 Task: Create a due date automation trigger when advanced on, on the monday of the week before a card is due add dates without a complete due date at 11:00 AM.
Action: Mouse moved to (1155, 355)
Screenshot: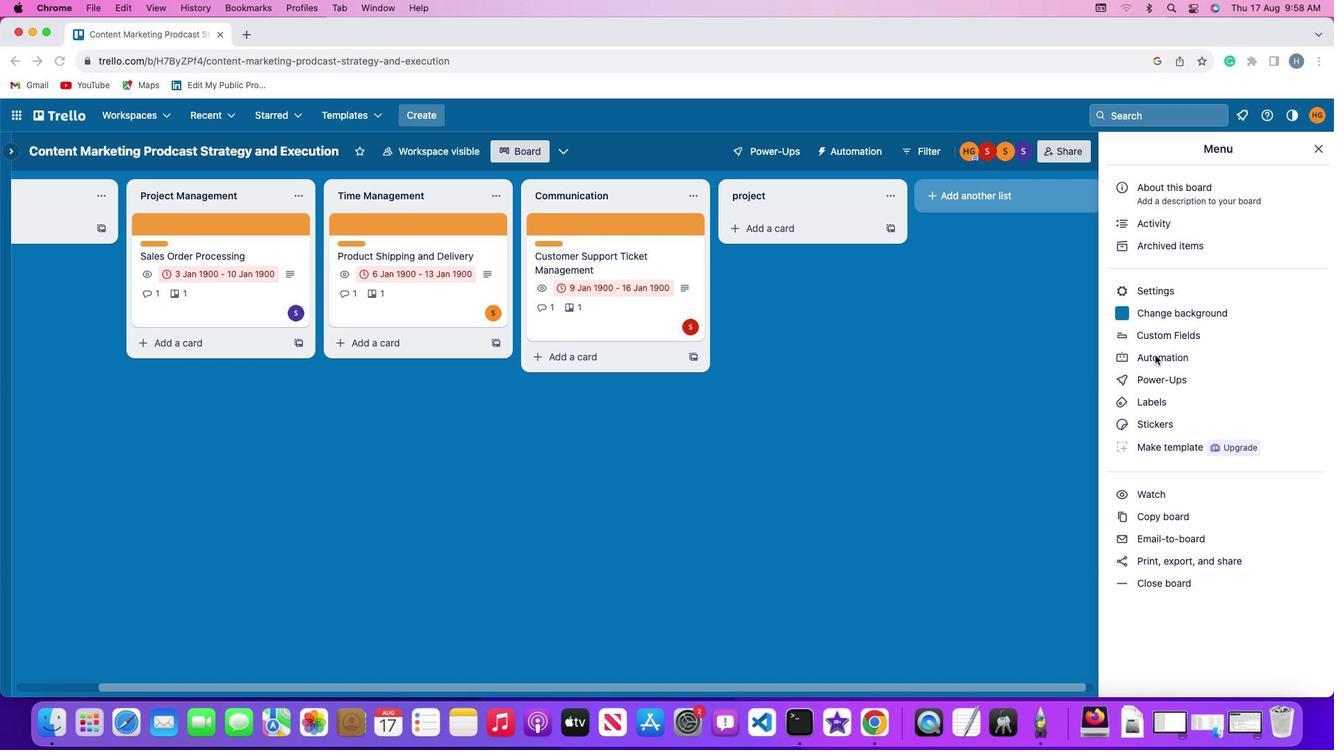
Action: Mouse pressed left at (1155, 355)
Screenshot: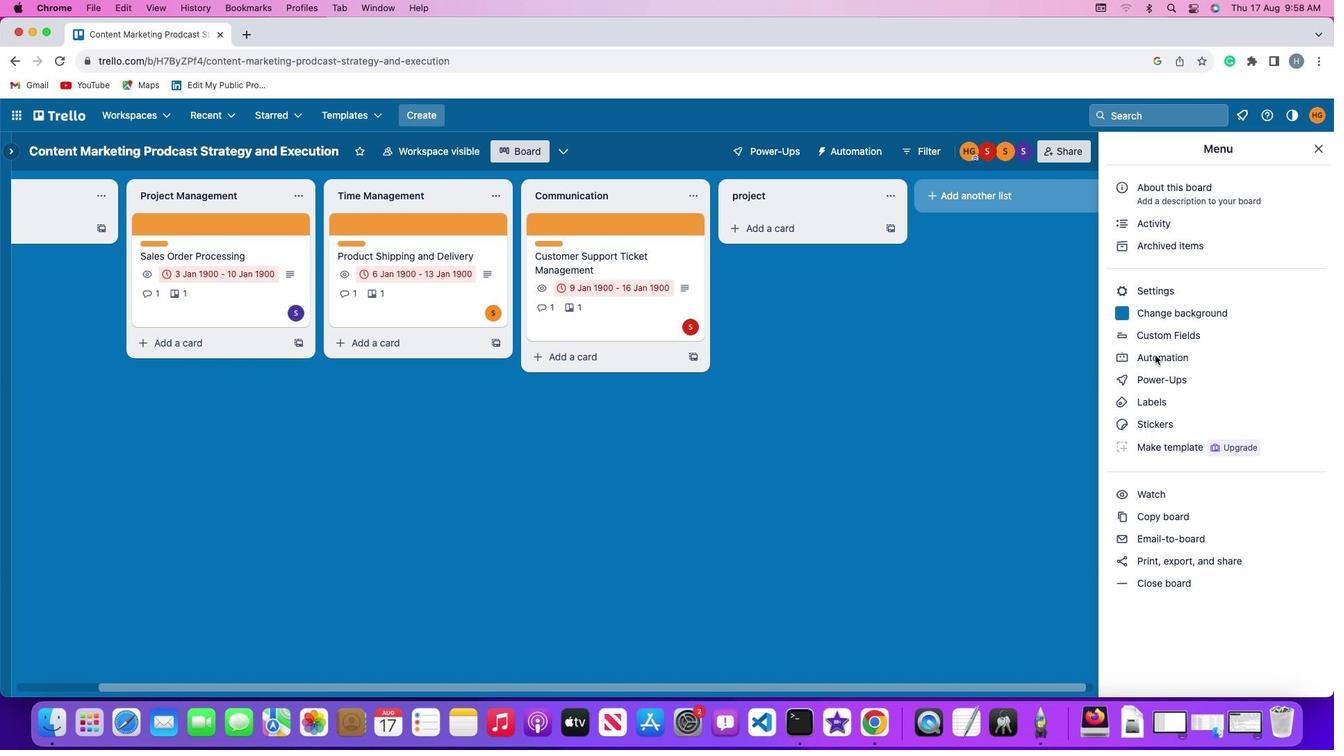 
Action: Mouse pressed left at (1155, 355)
Screenshot: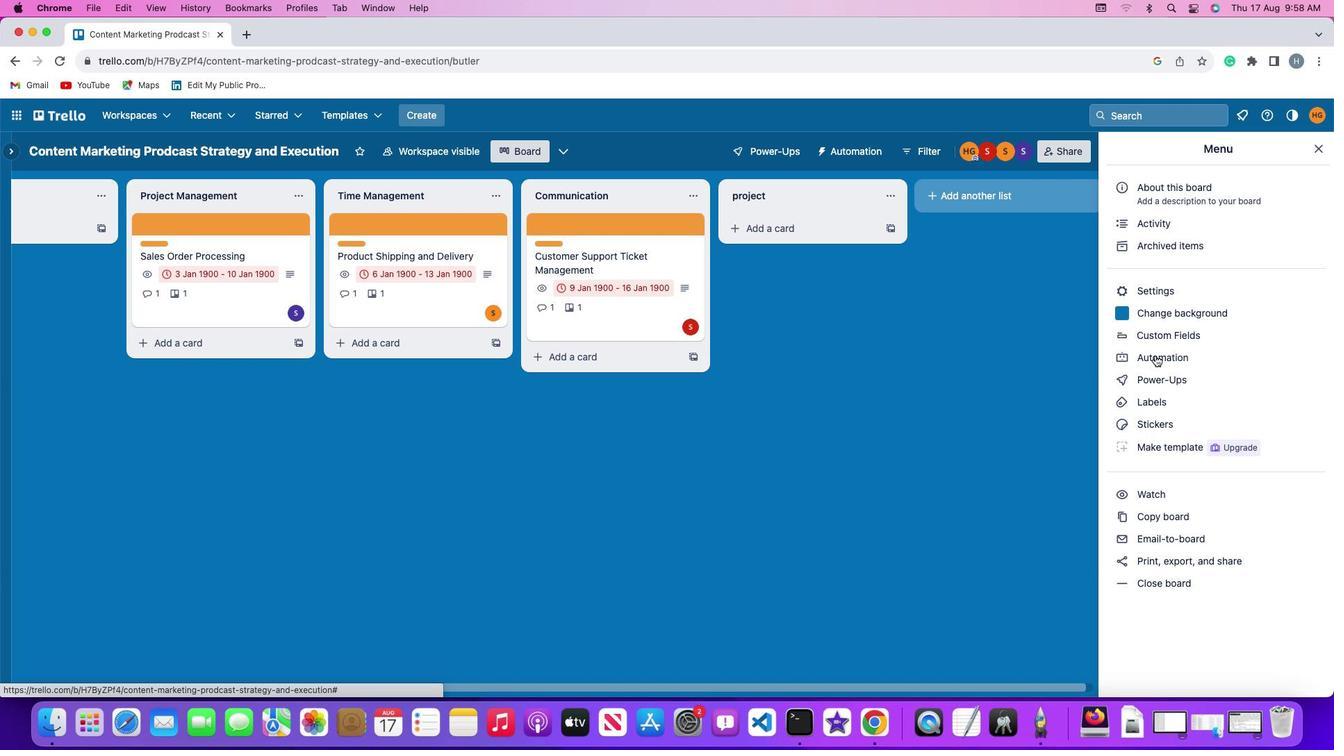 
Action: Mouse moved to (66, 323)
Screenshot: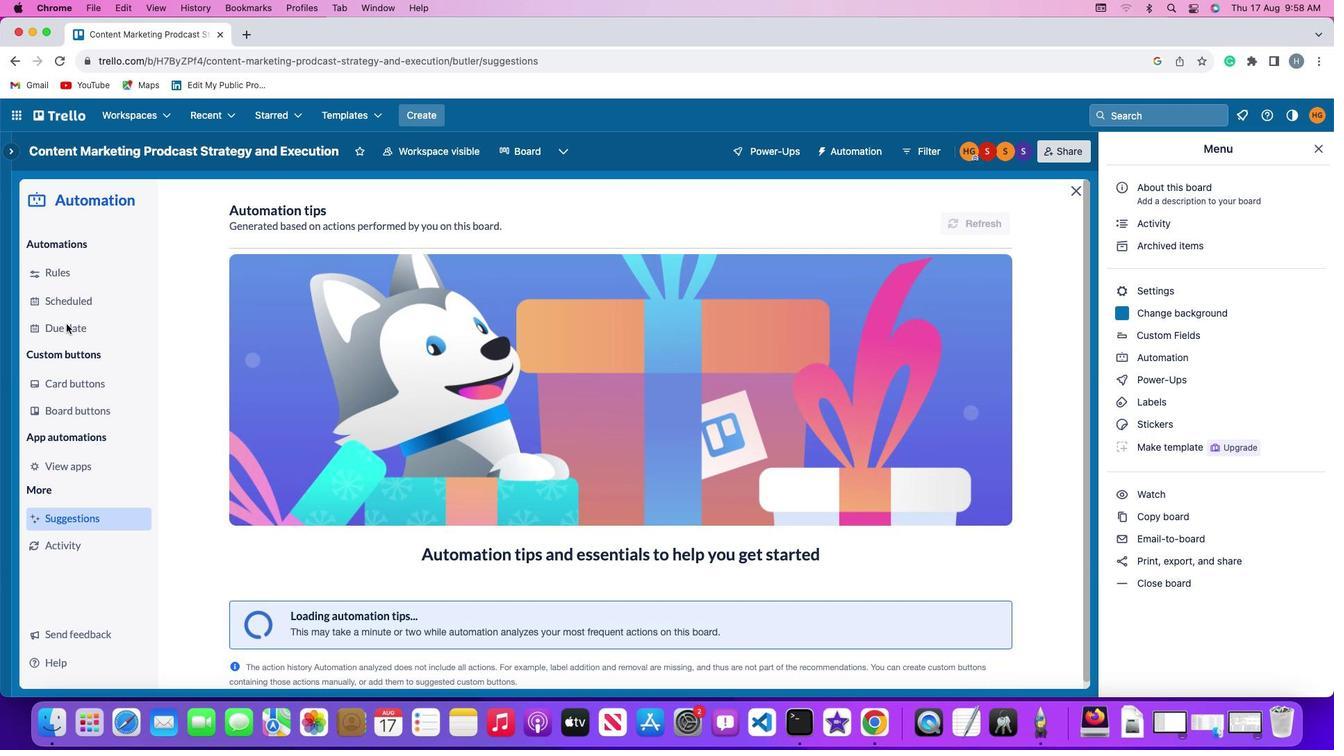 
Action: Mouse pressed left at (66, 323)
Screenshot: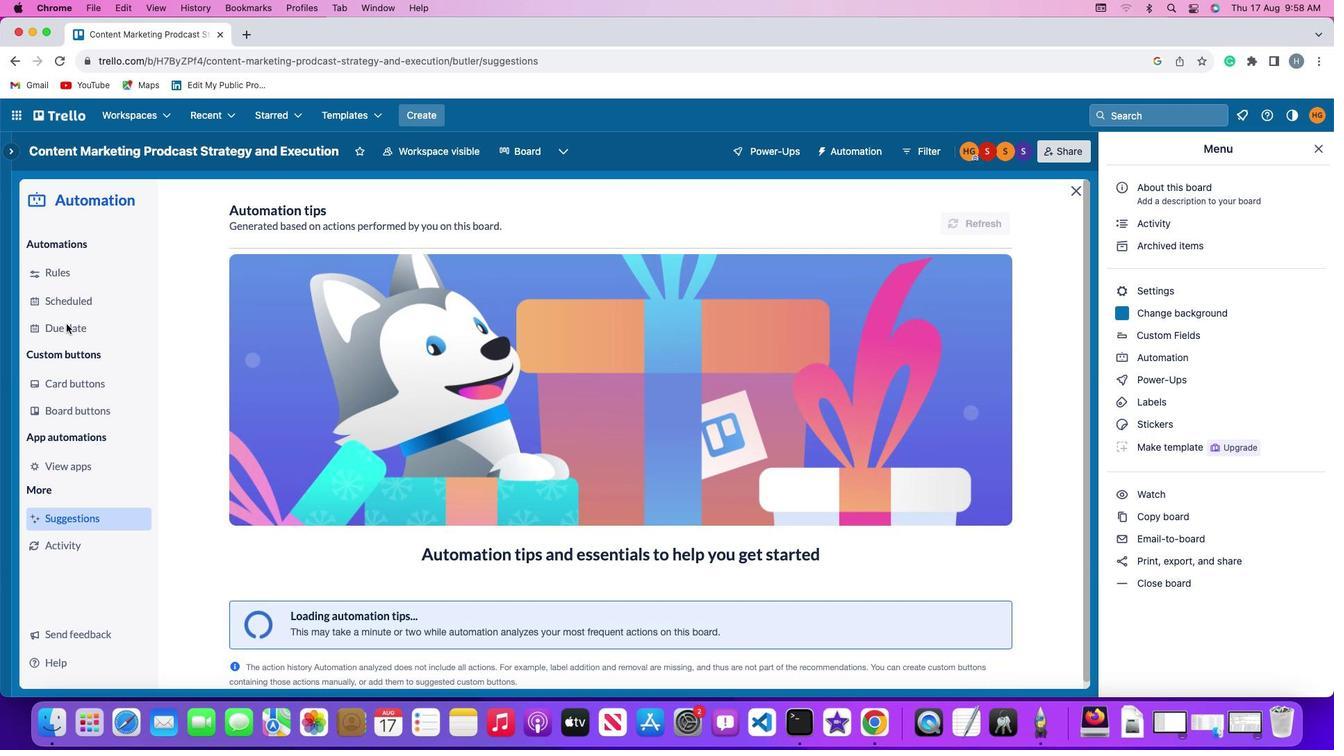 
Action: Mouse moved to (943, 215)
Screenshot: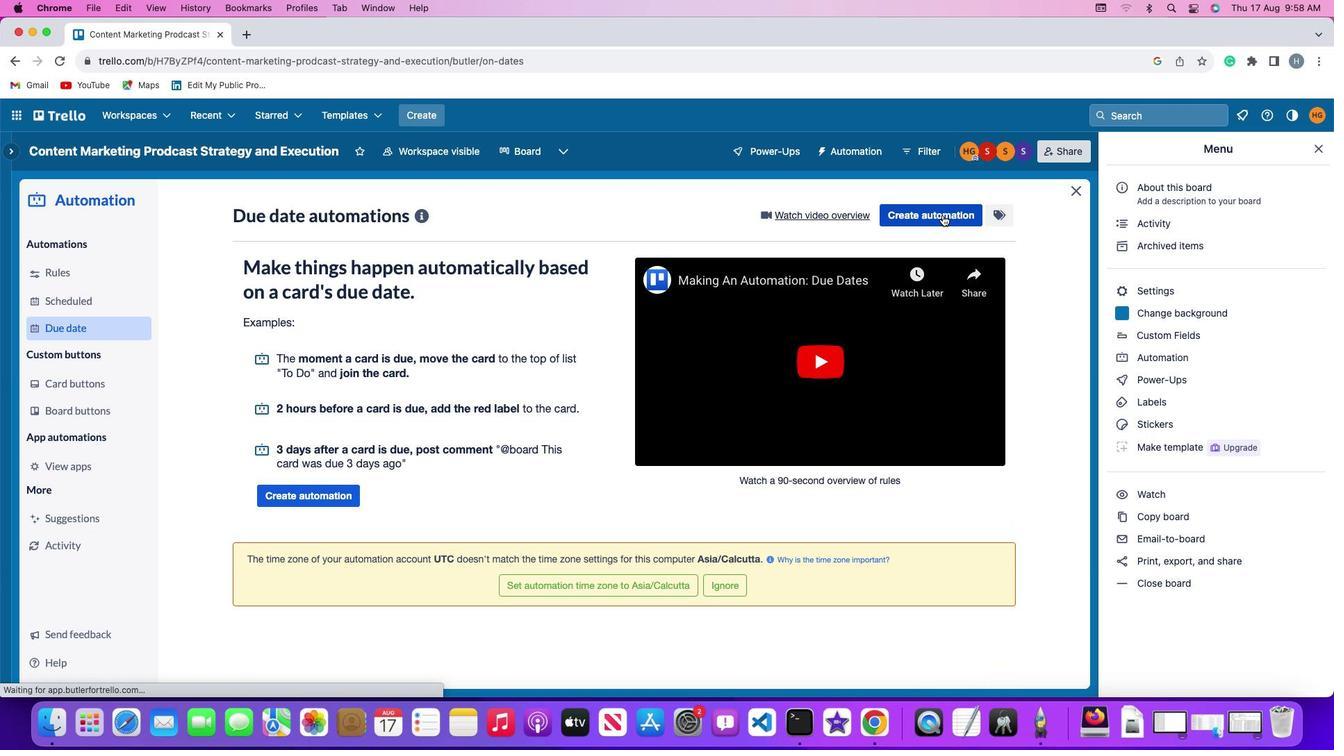 
Action: Mouse pressed left at (943, 215)
Screenshot: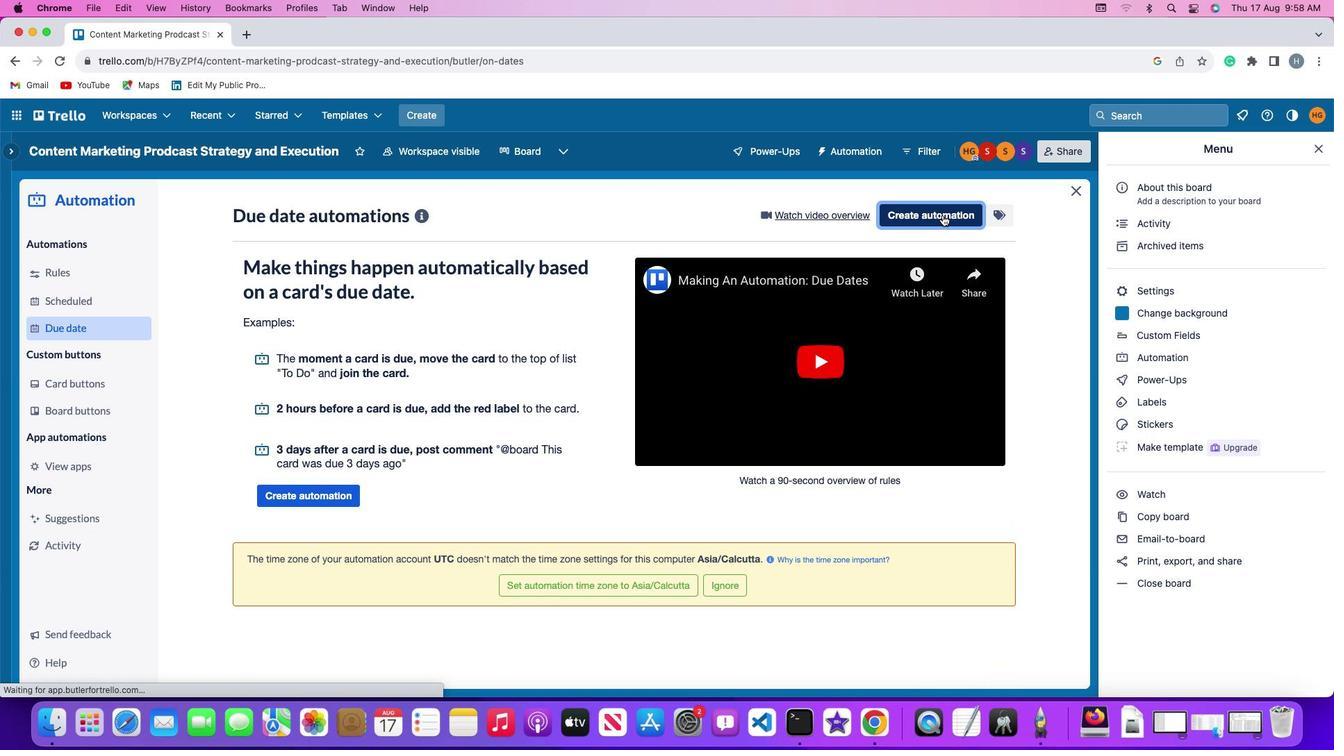 
Action: Mouse moved to (263, 348)
Screenshot: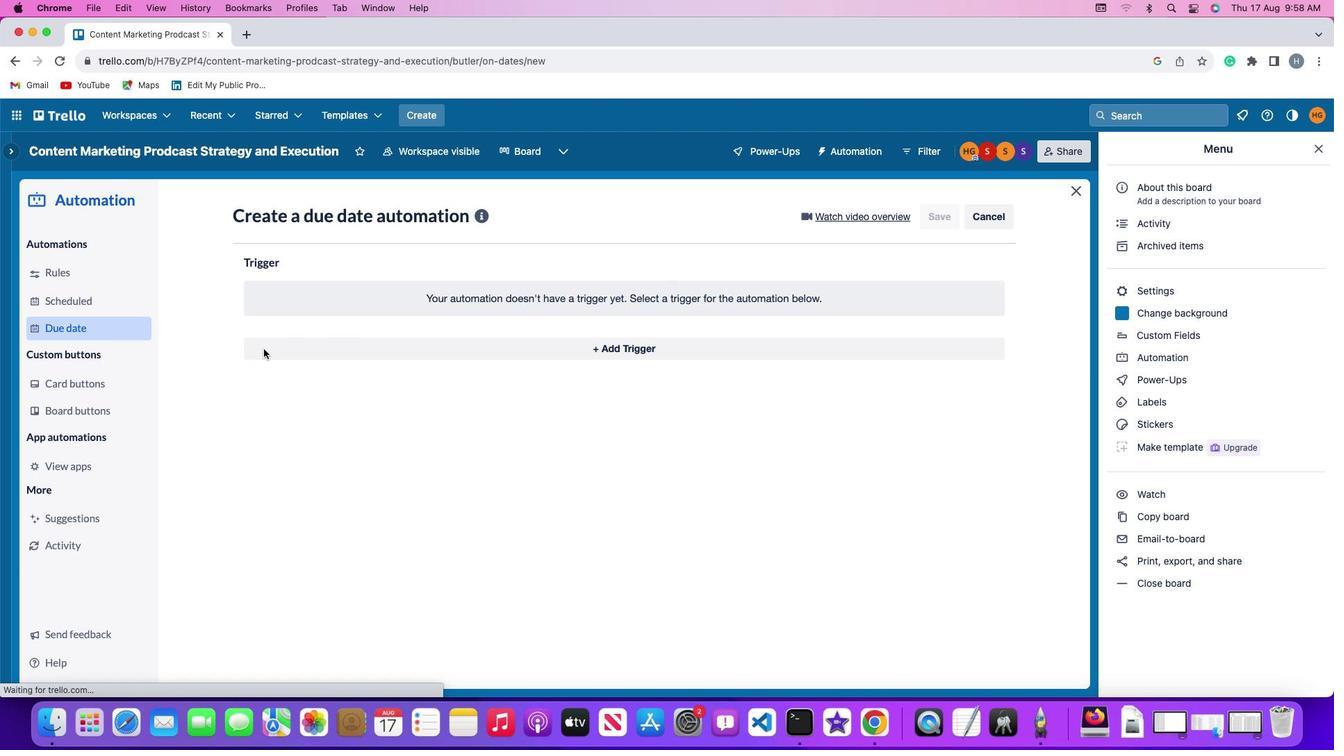 
Action: Mouse pressed left at (263, 348)
Screenshot: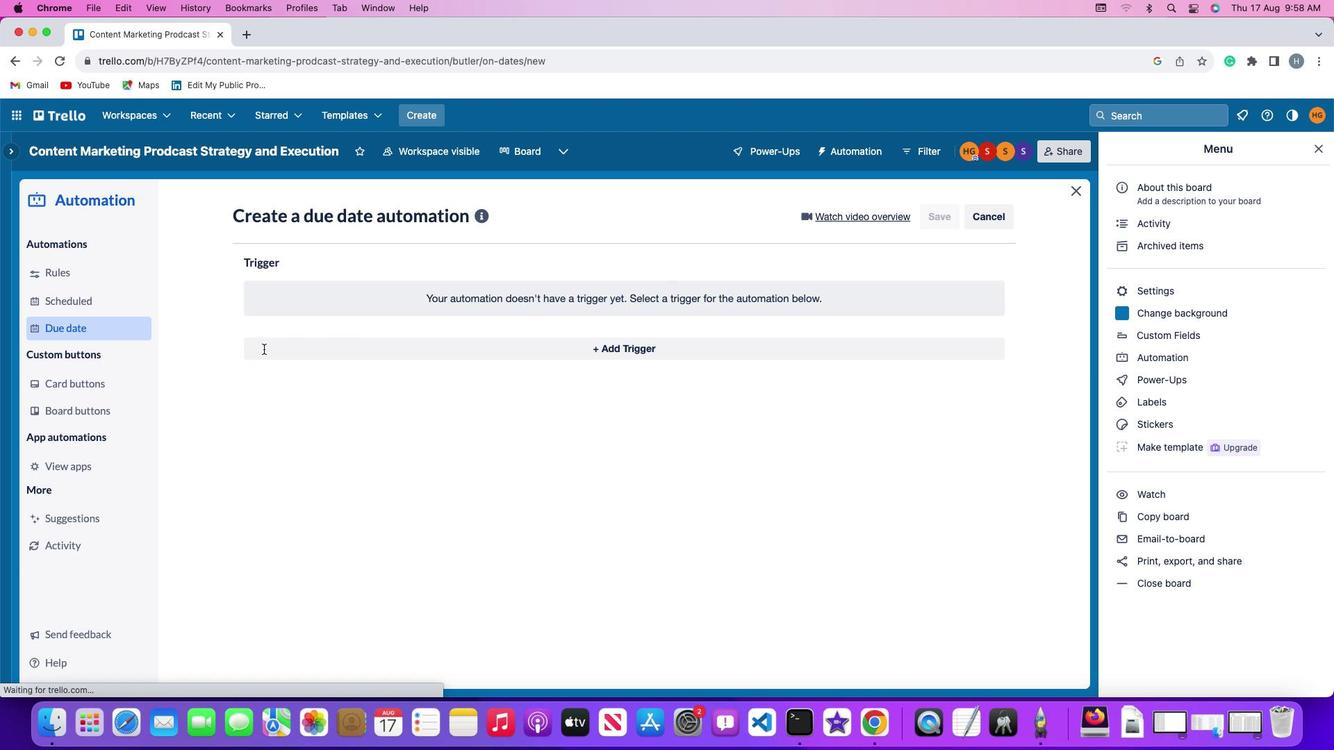 
Action: Mouse moved to (311, 612)
Screenshot: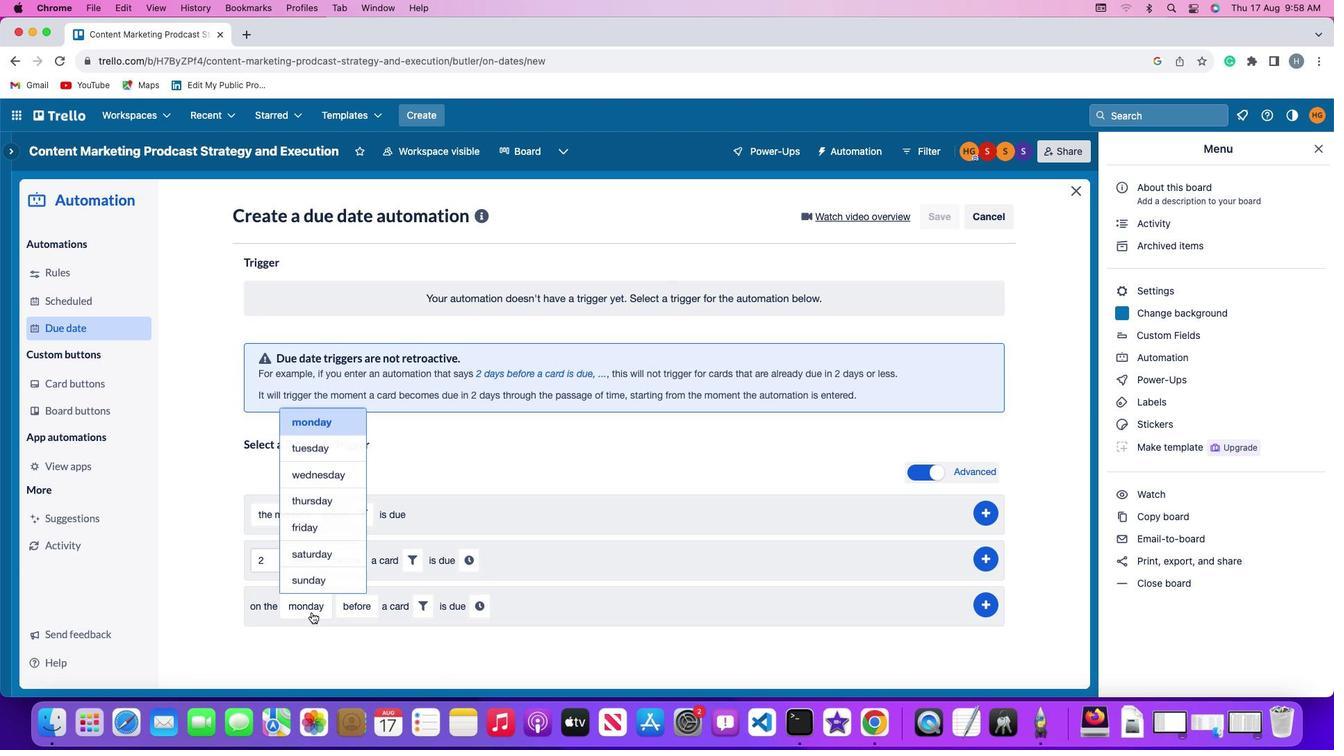 
Action: Mouse pressed left at (311, 612)
Screenshot: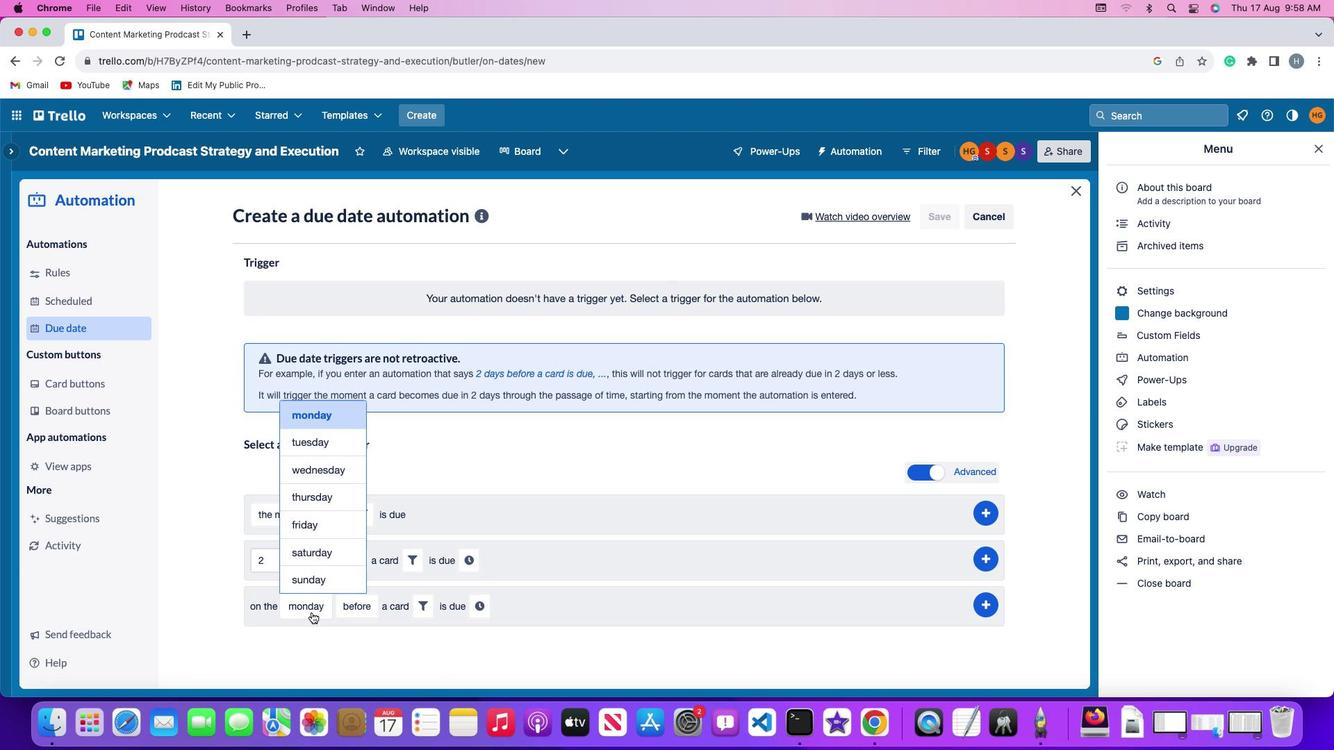 
Action: Mouse moved to (307, 417)
Screenshot: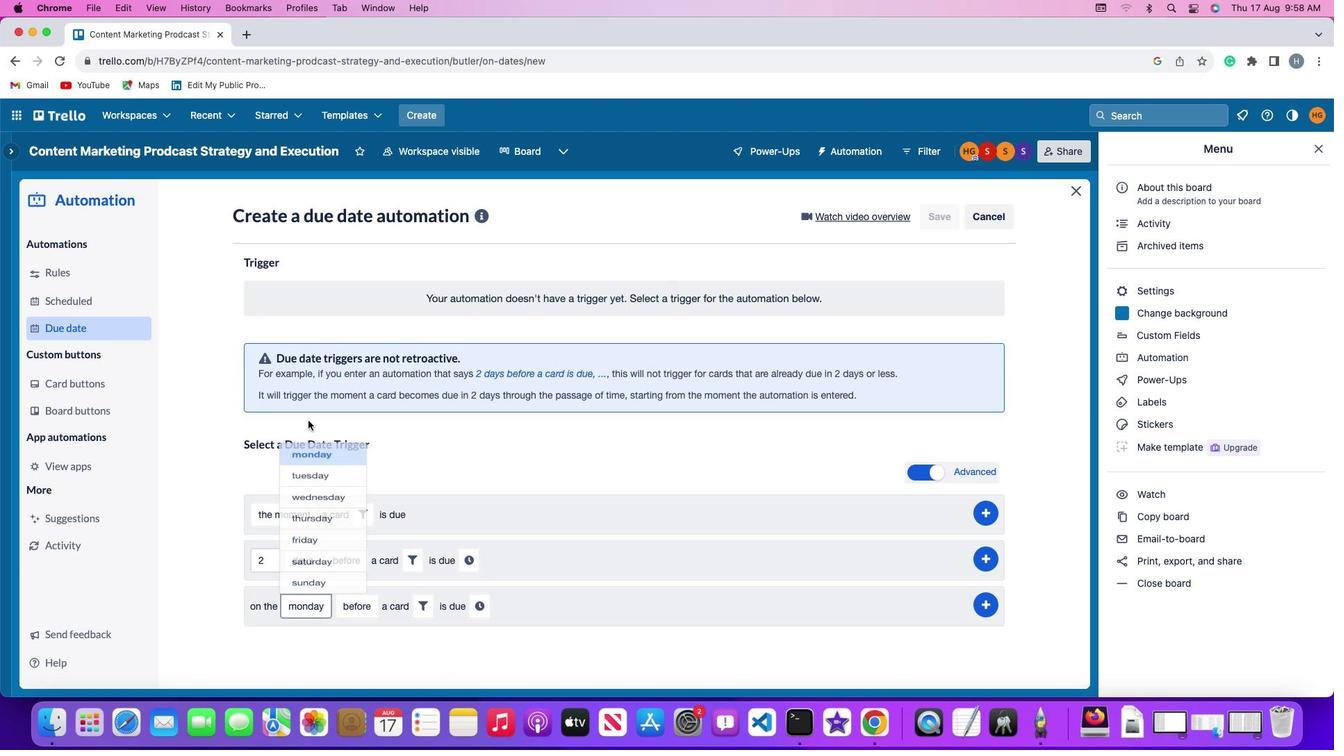 
Action: Mouse pressed left at (307, 417)
Screenshot: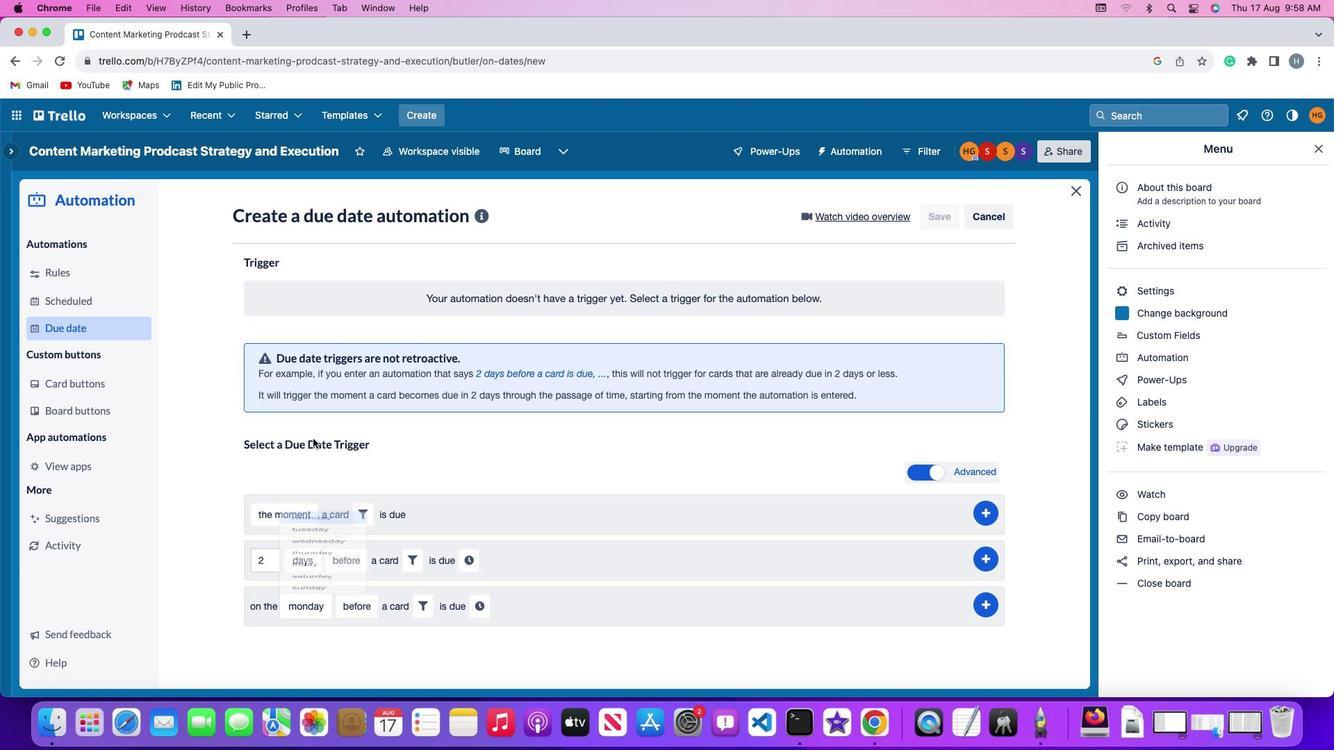 
Action: Mouse moved to (358, 608)
Screenshot: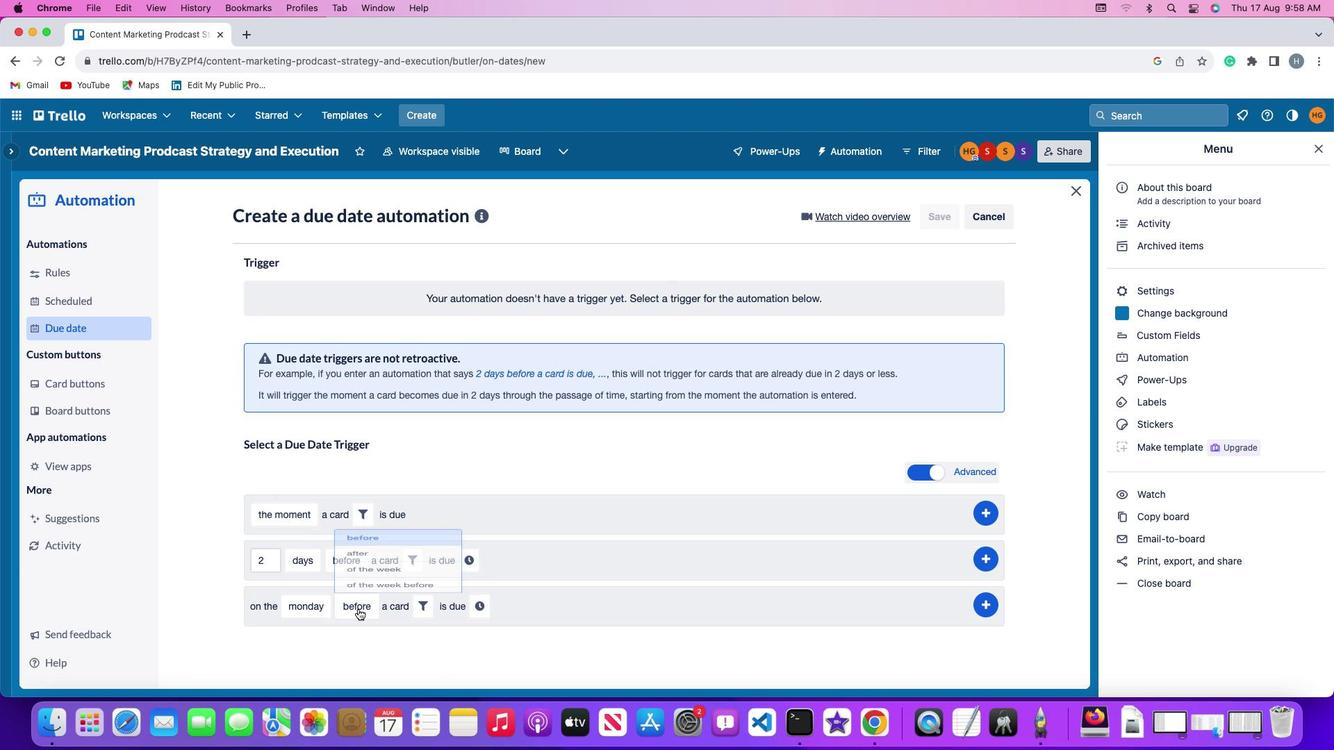 
Action: Mouse pressed left at (358, 608)
Screenshot: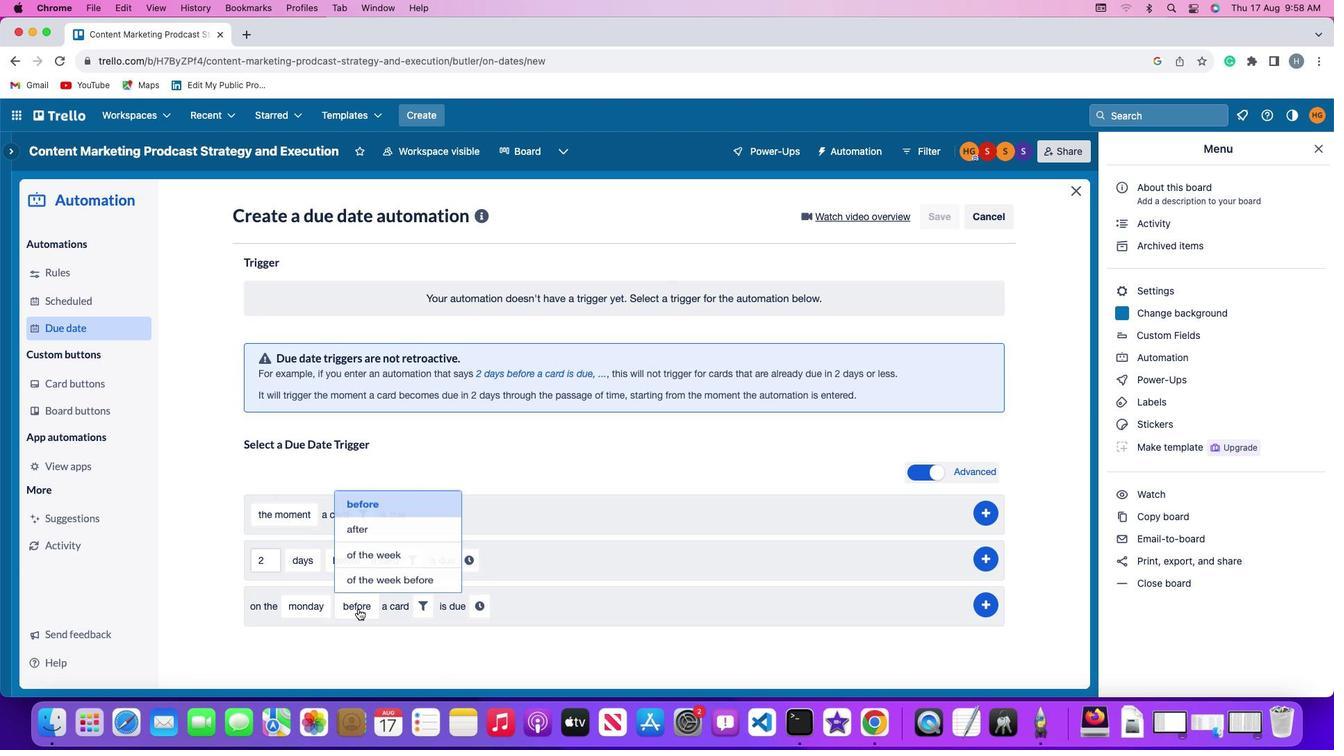 
Action: Mouse moved to (357, 571)
Screenshot: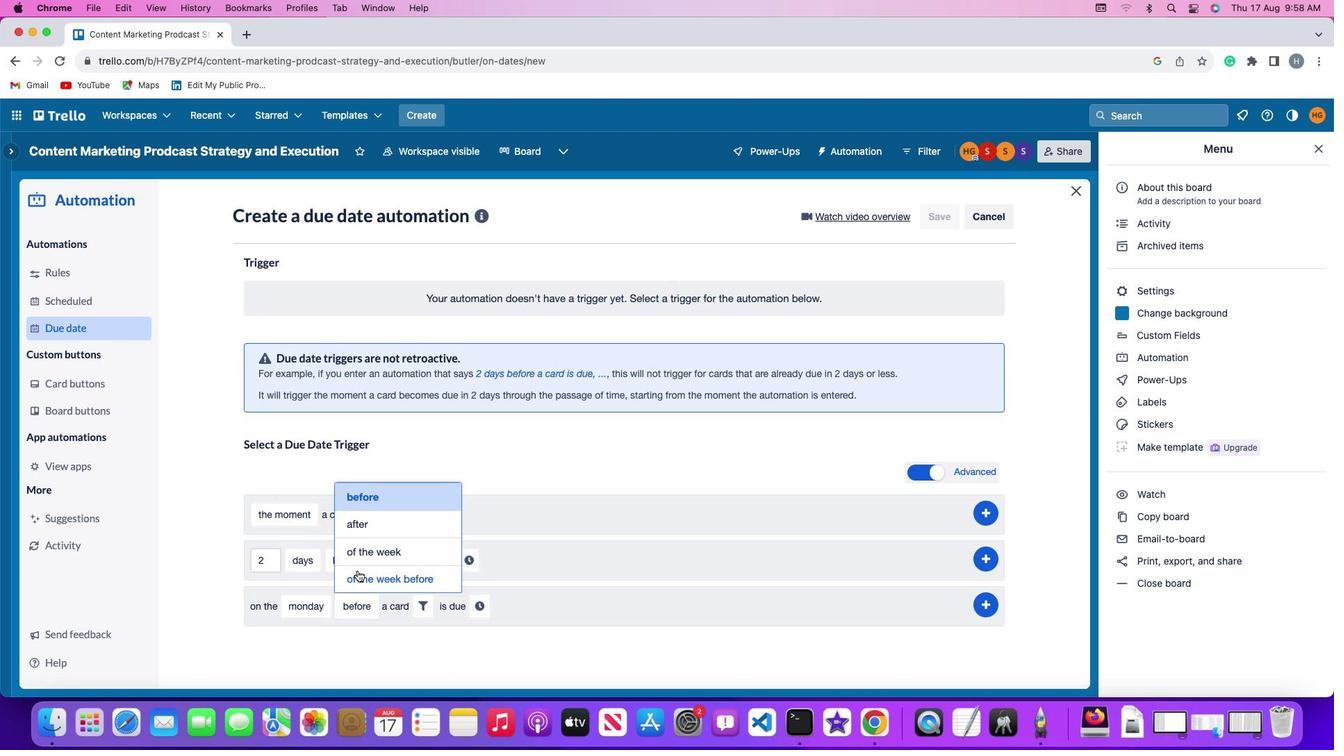 
Action: Mouse pressed left at (357, 571)
Screenshot: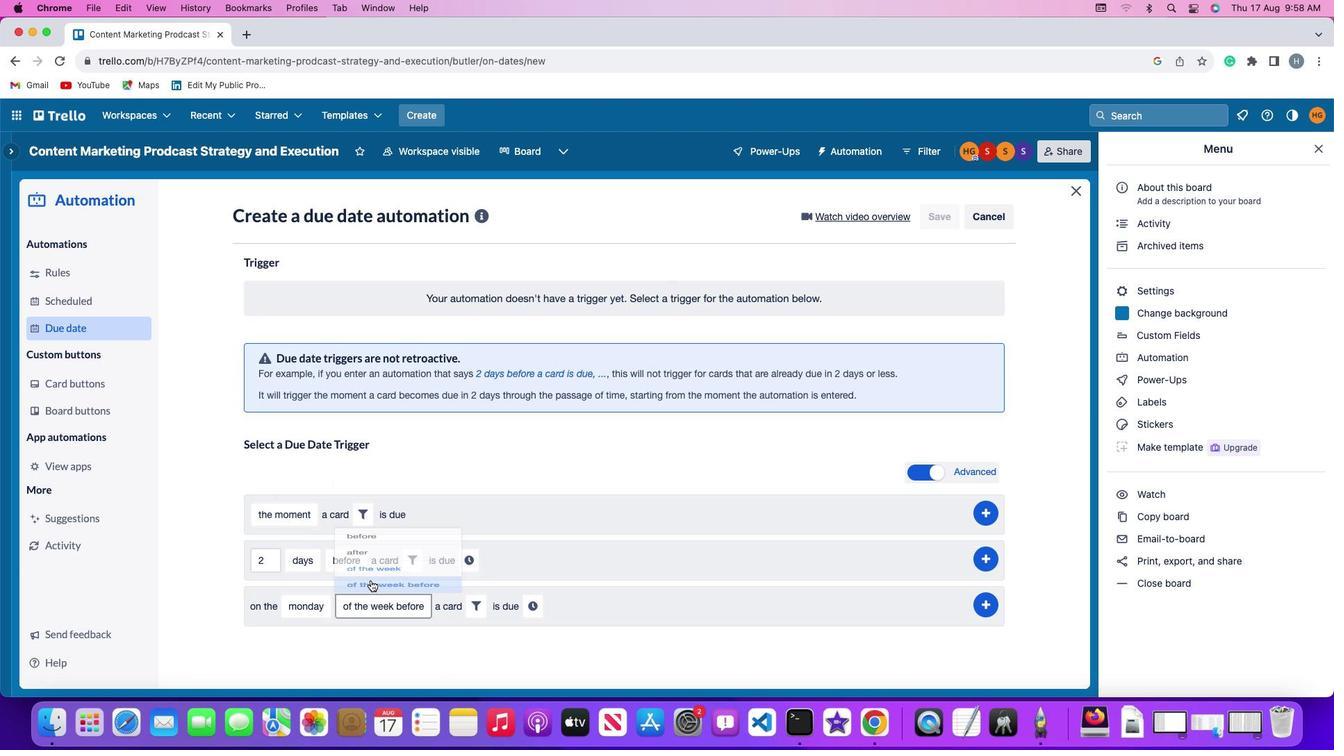 
Action: Mouse moved to (482, 603)
Screenshot: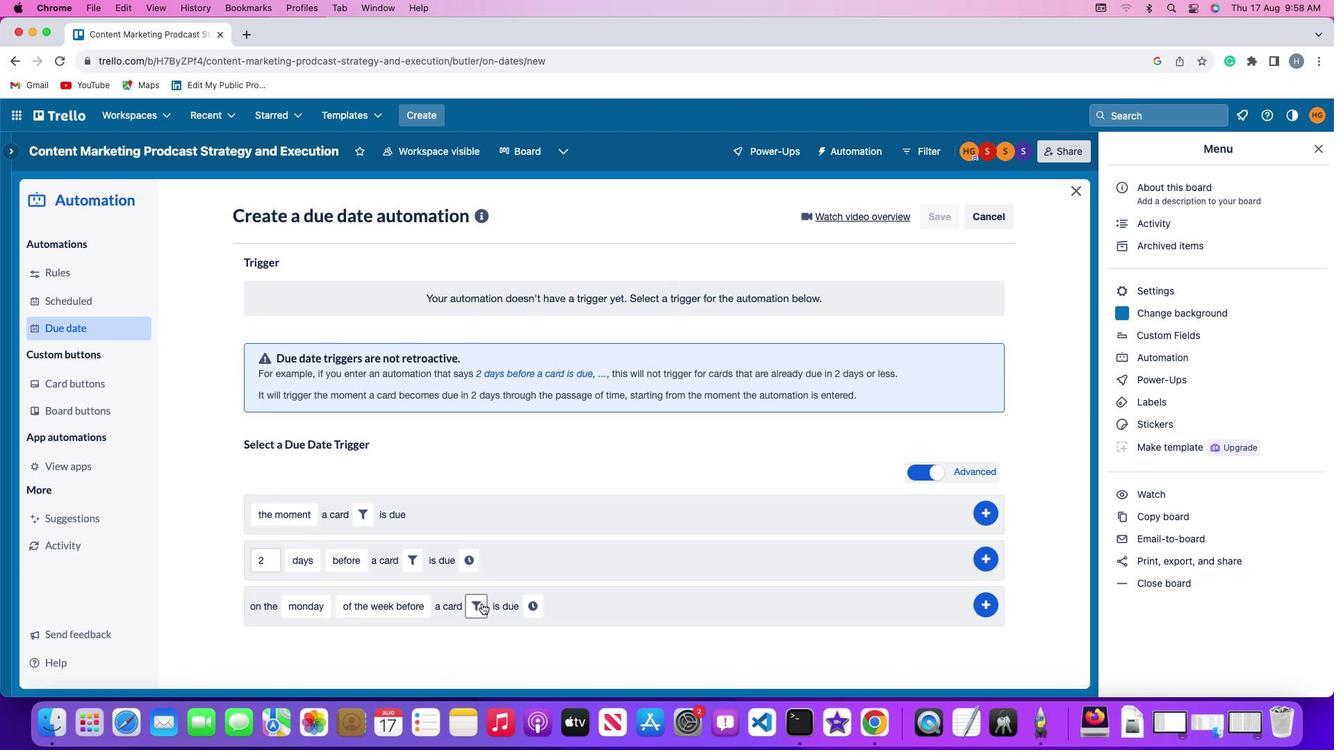 
Action: Mouse pressed left at (482, 603)
Screenshot: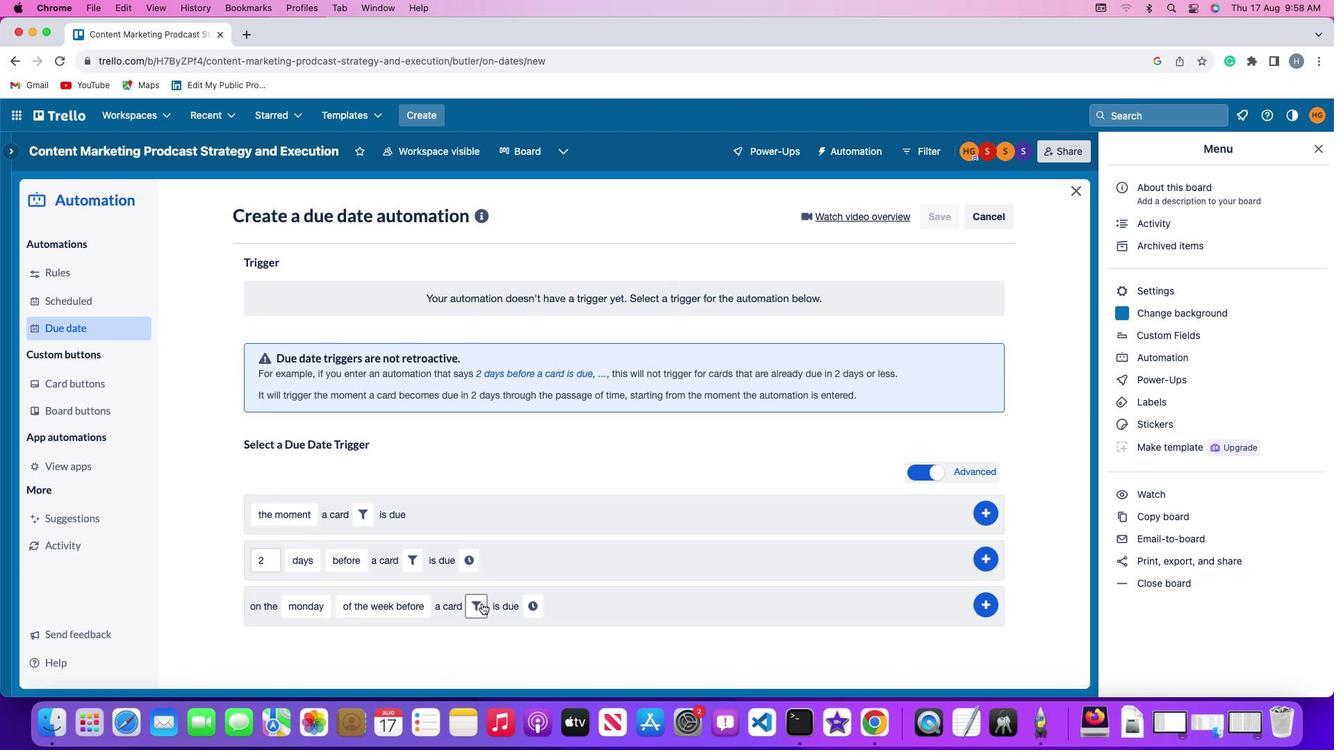 
Action: Mouse moved to (542, 649)
Screenshot: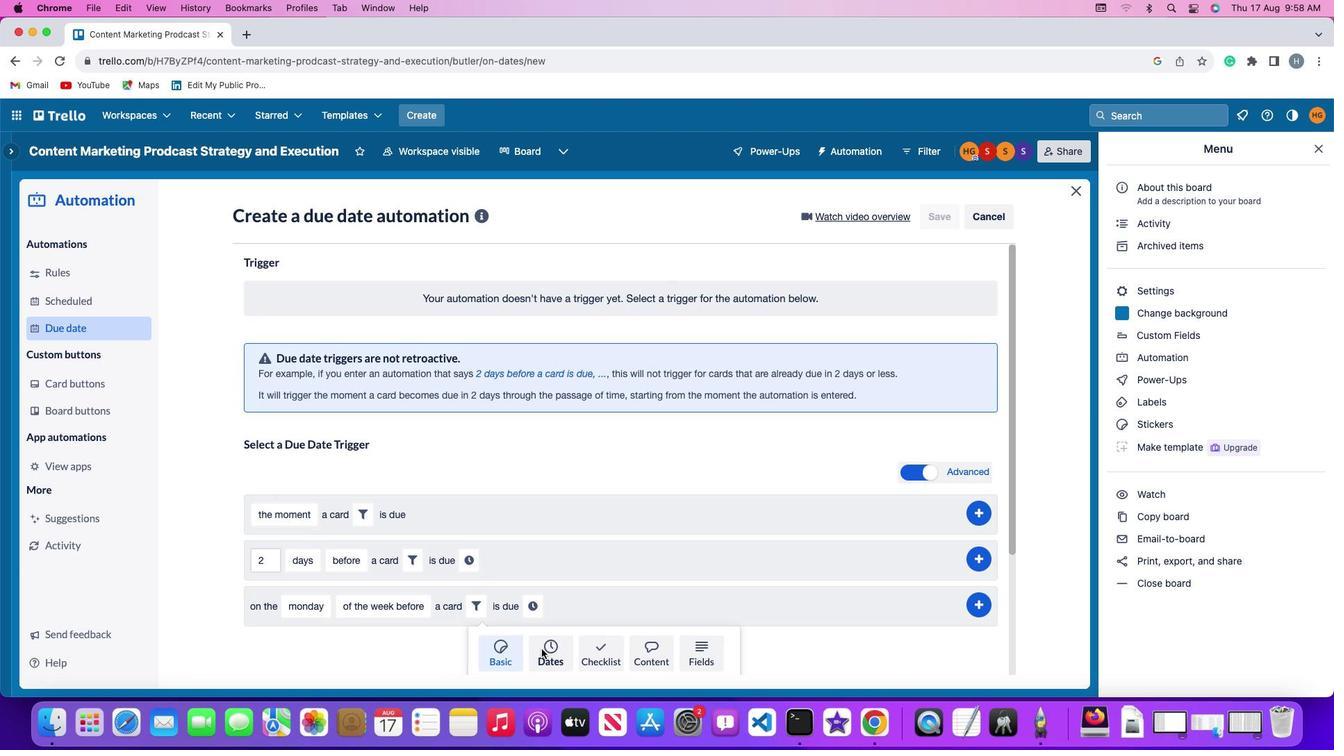 
Action: Mouse pressed left at (542, 649)
Screenshot: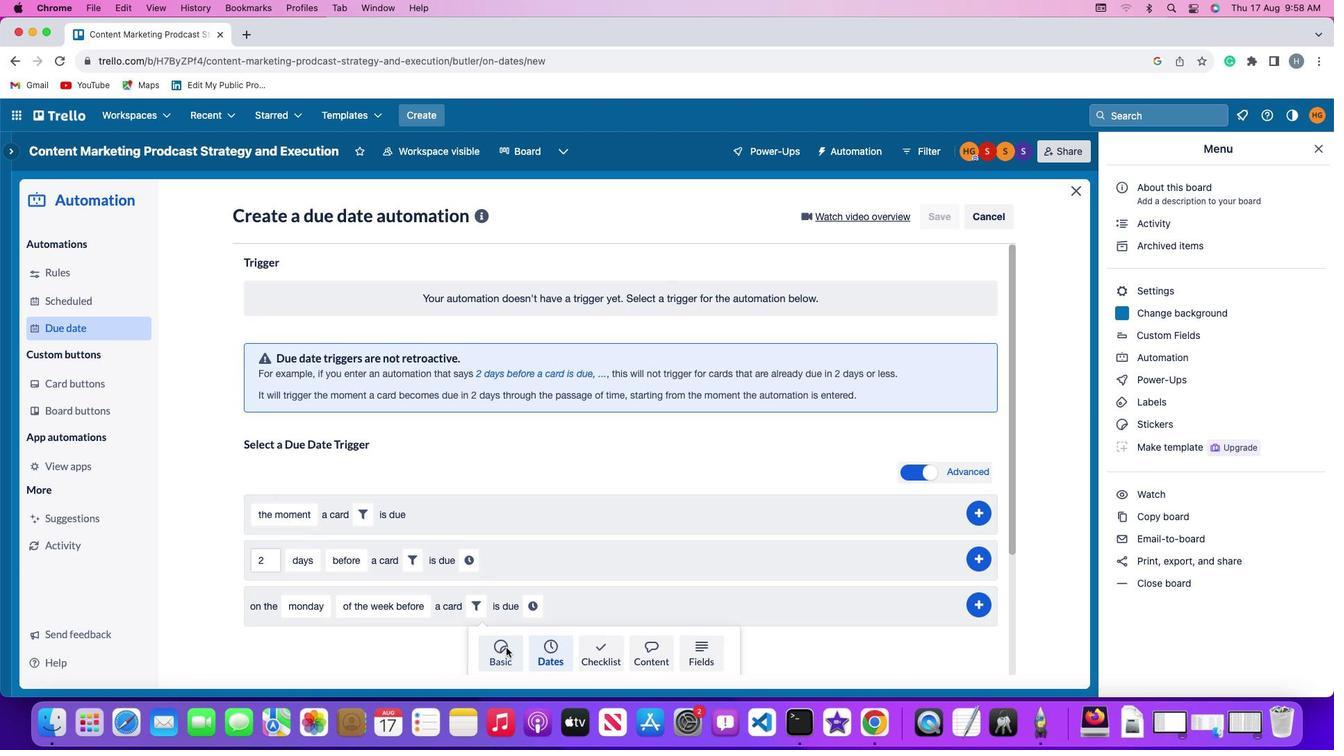 
Action: Mouse moved to (426, 640)
Screenshot: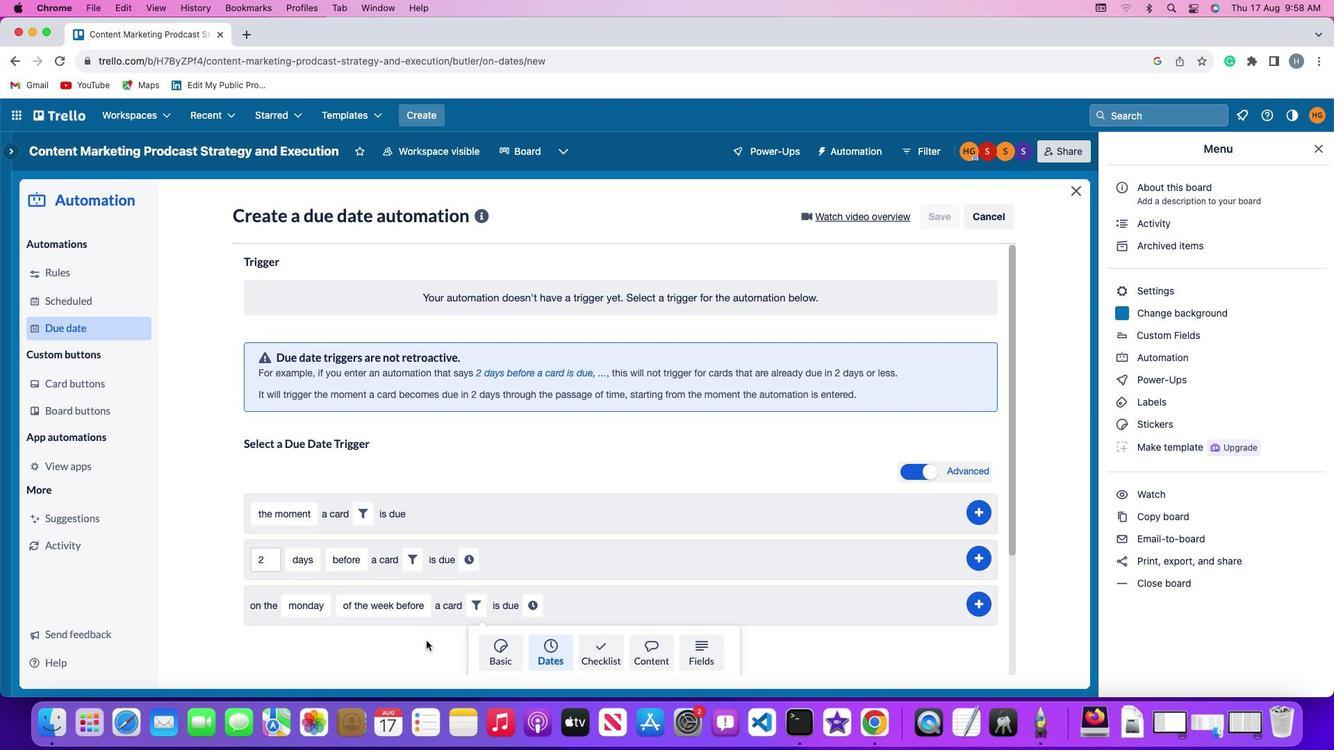 
Action: Mouse scrolled (426, 640) with delta (0, 0)
Screenshot: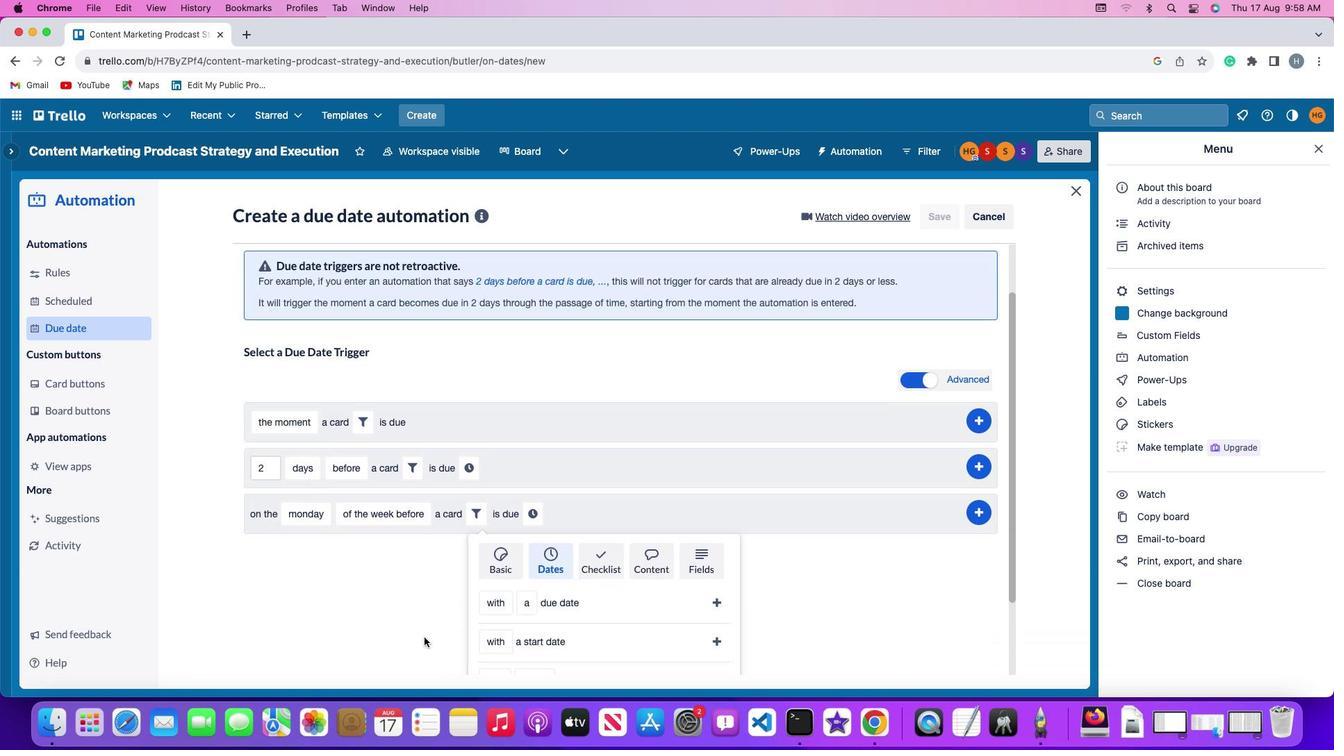
Action: Mouse scrolled (426, 640) with delta (0, 0)
Screenshot: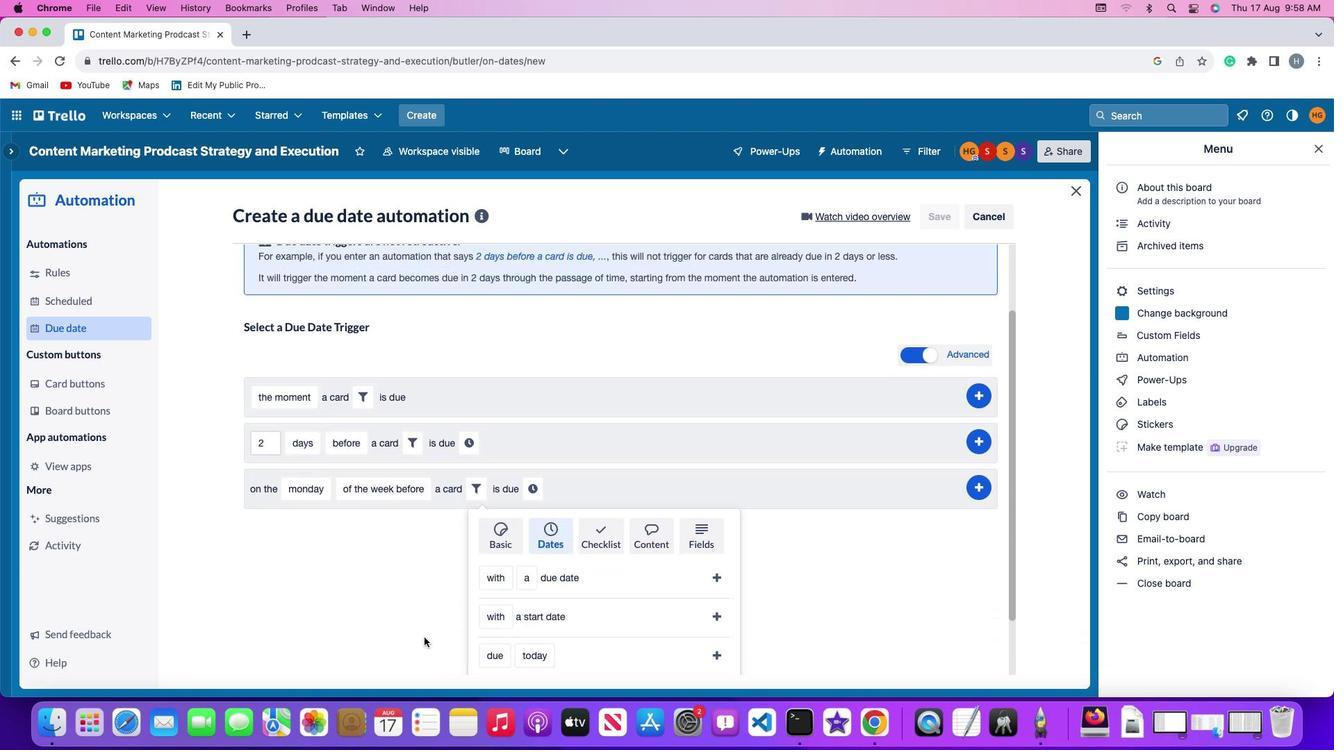 
Action: Mouse scrolled (426, 640) with delta (0, -2)
Screenshot: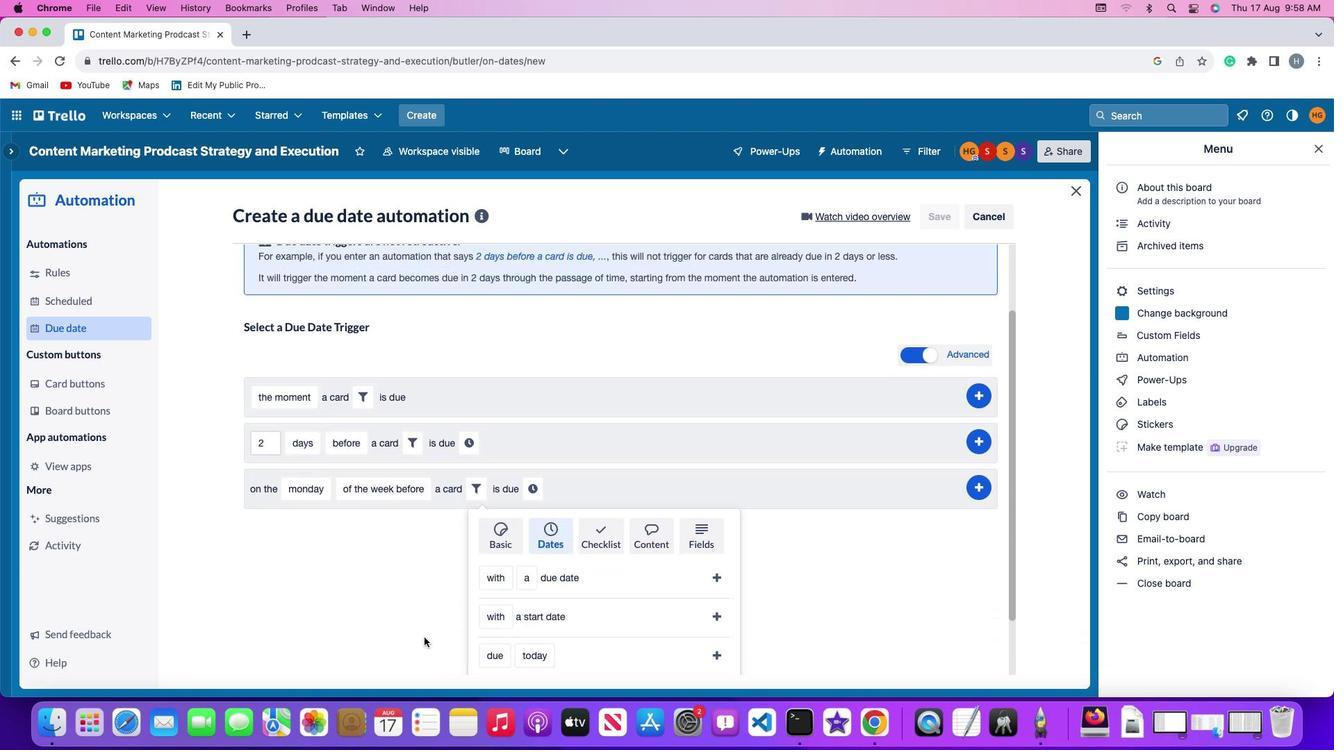 
Action: Mouse scrolled (426, 640) with delta (0, -3)
Screenshot: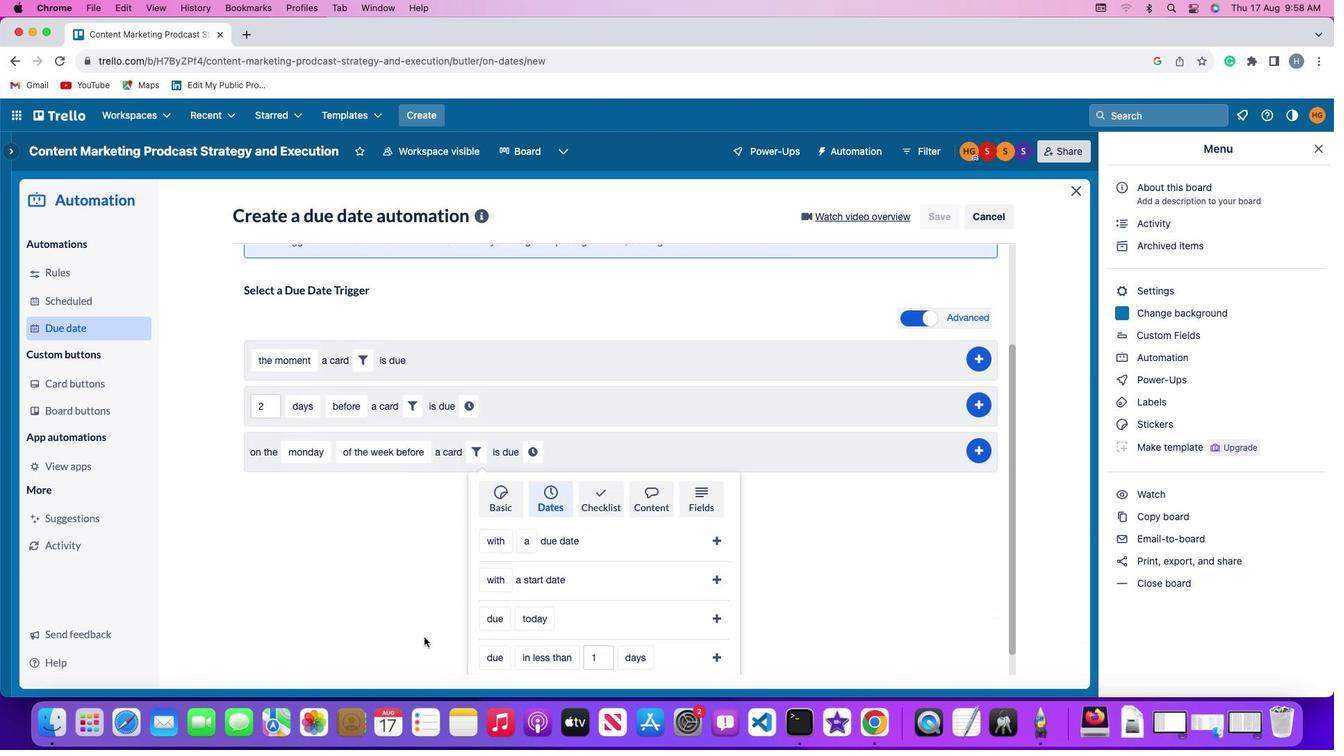 
Action: Mouse scrolled (426, 640) with delta (0, -4)
Screenshot: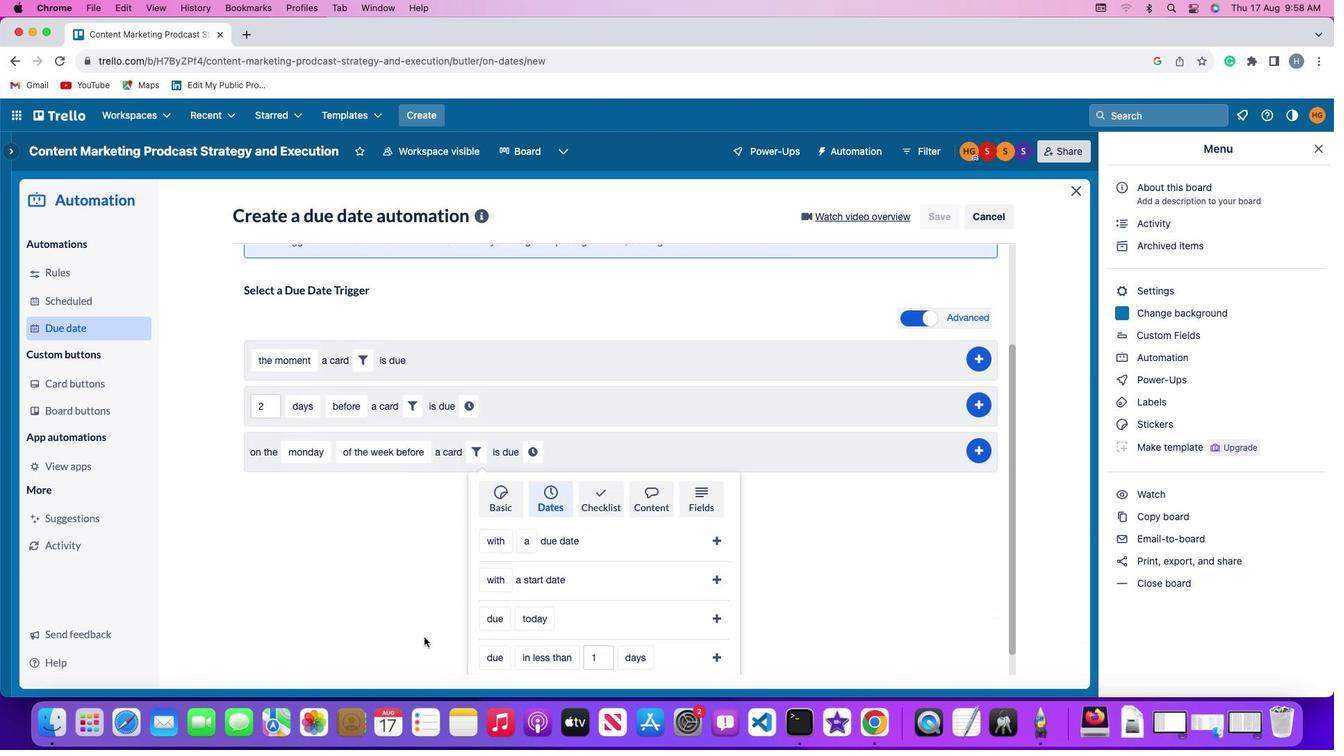 
Action: Mouse moved to (424, 638)
Screenshot: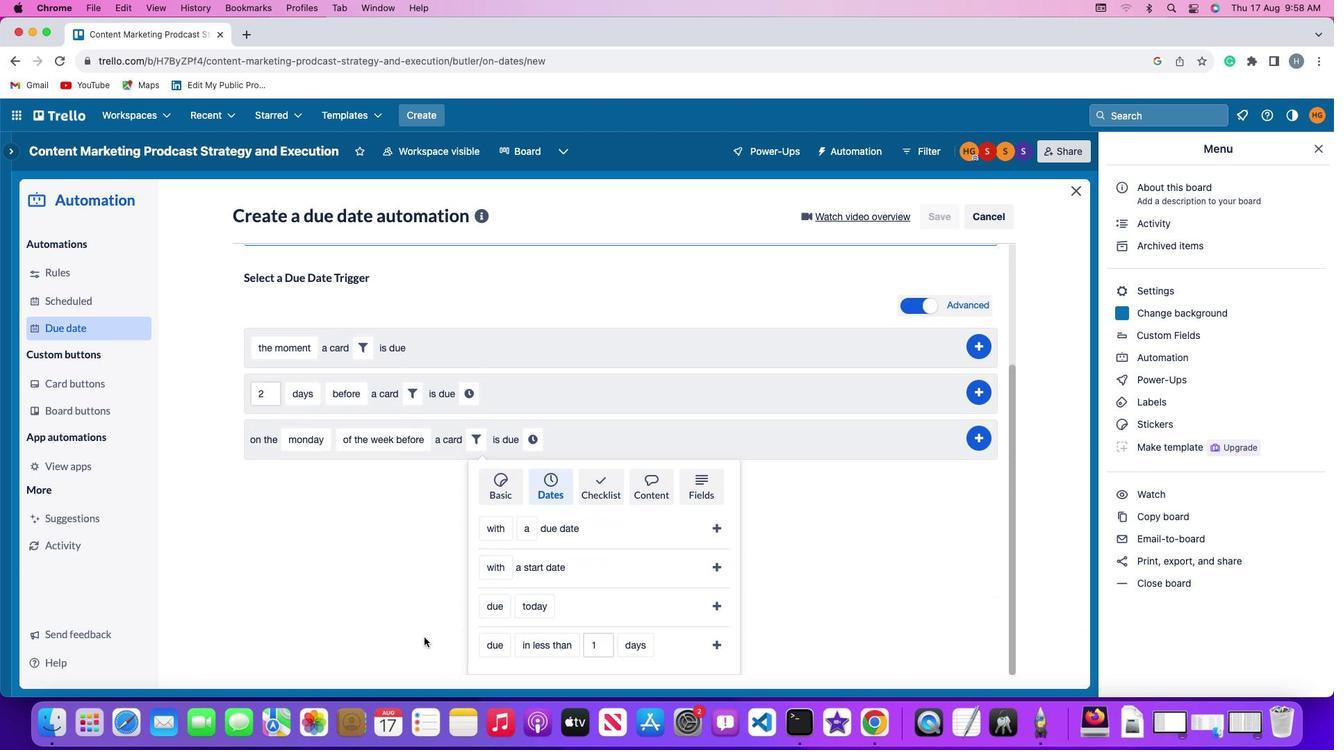 
Action: Mouse scrolled (424, 638) with delta (0, -4)
Screenshot: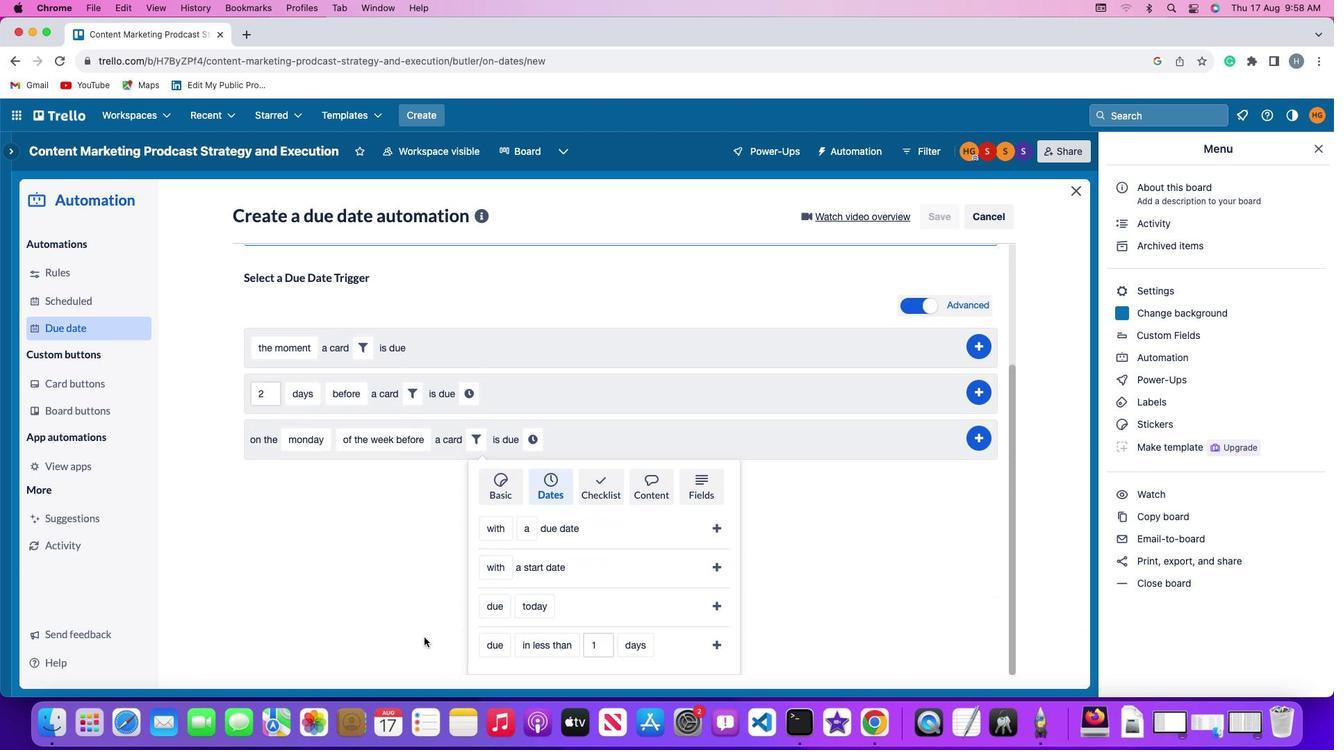 
Action: Mouse moved to (423, 637)
Screenshot: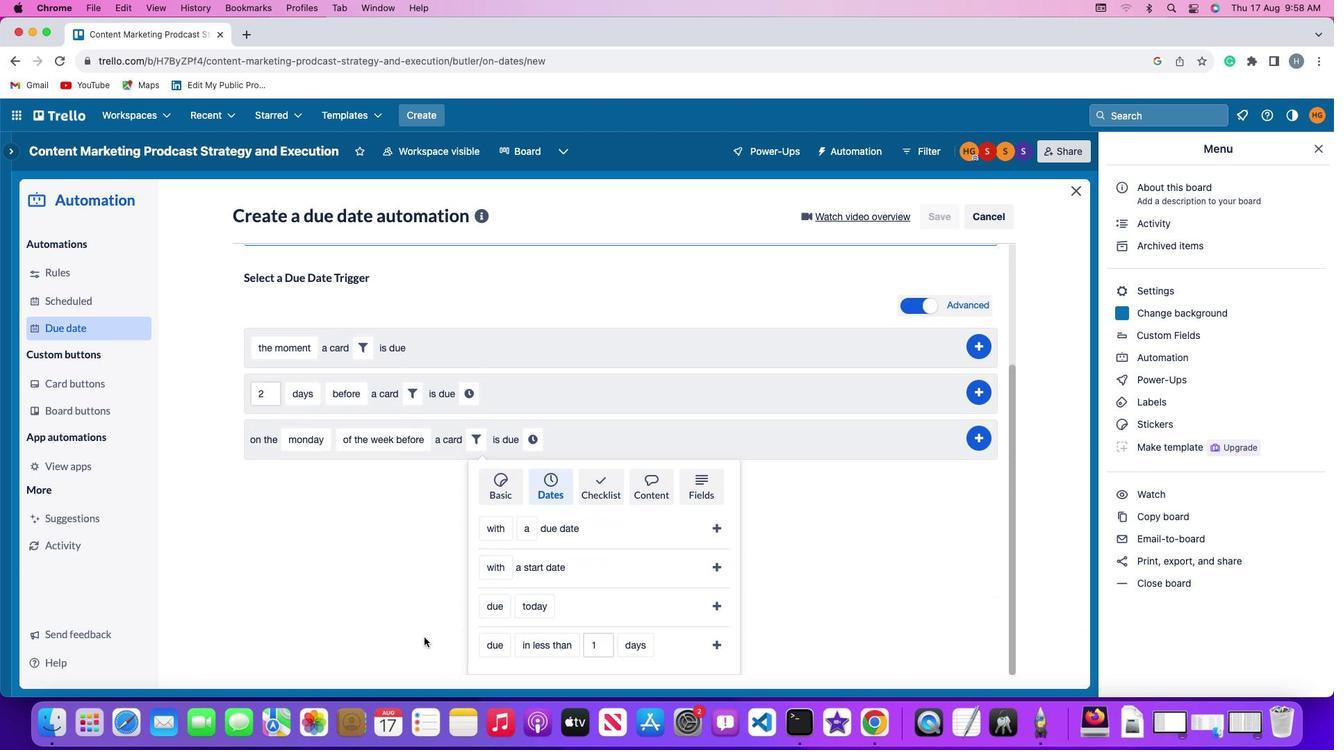 
Action: Mouse scrolled (423, 637) with delta (0, 0)
Screenshot: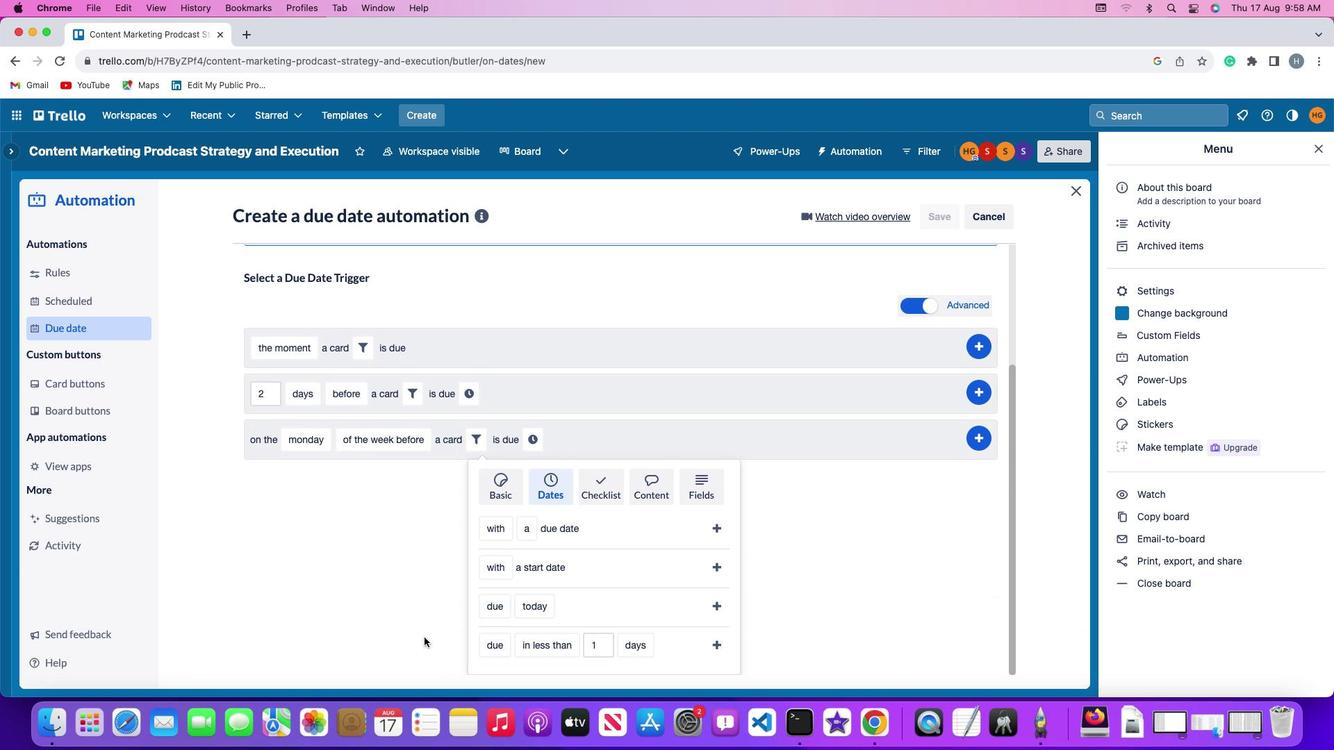 
Action: Mouse scrolled (423, 637) with delta (0, 0)
Screenshot: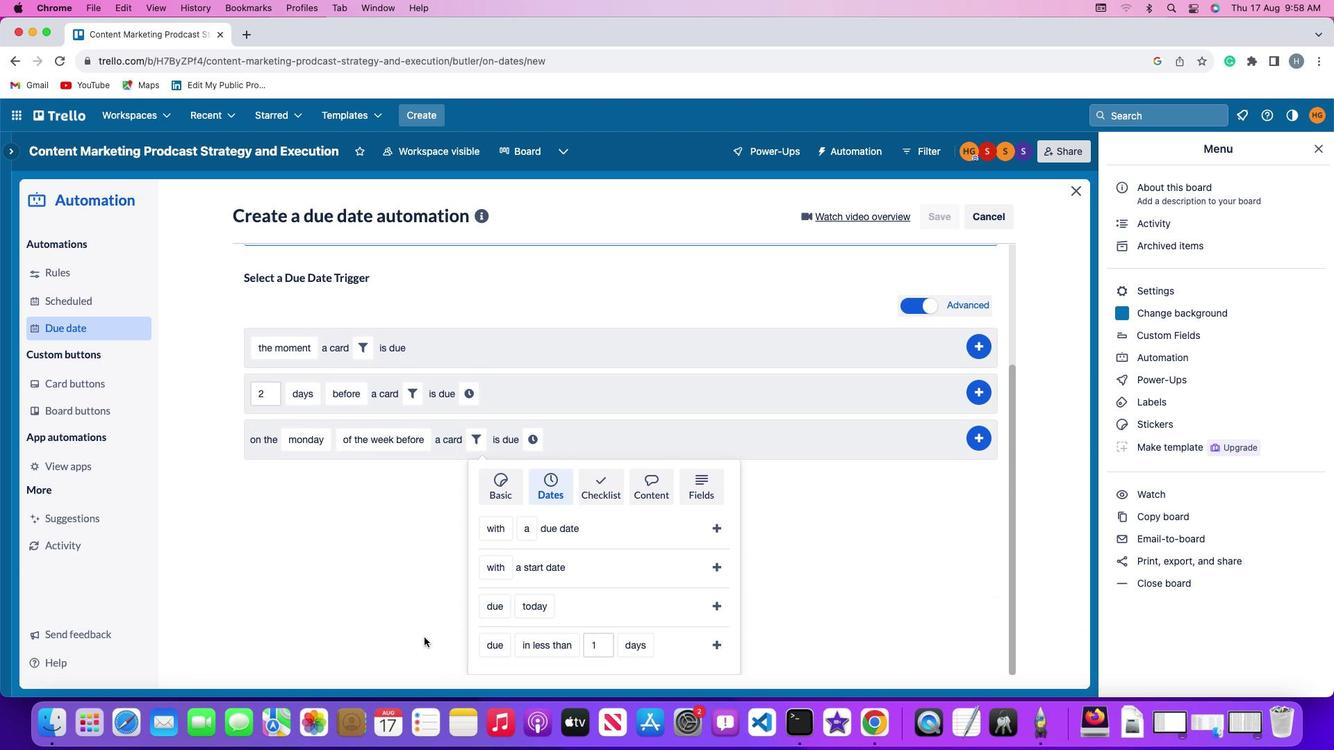 
Action: Mouse scrolled (423, 637) with delta (0, -2)
Screenshot: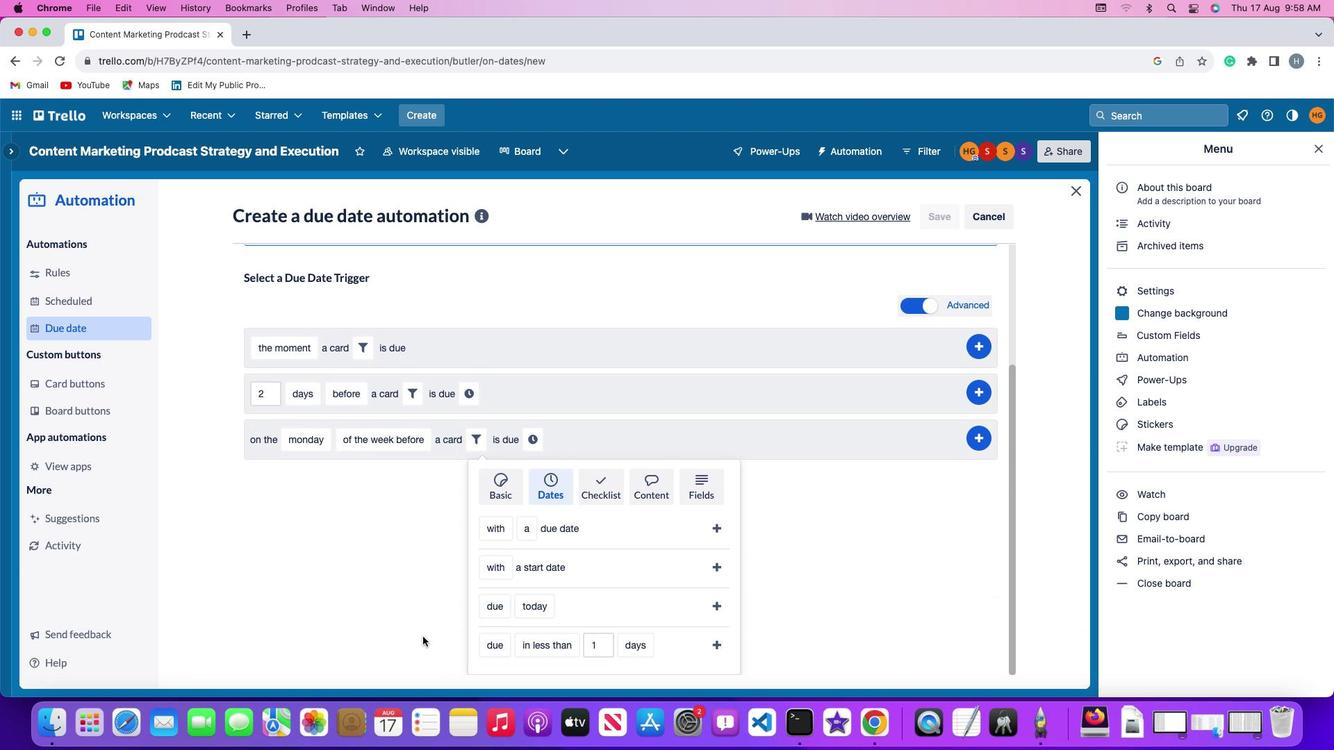 
Action: Mouse moved to (490, 528)
Screenshot: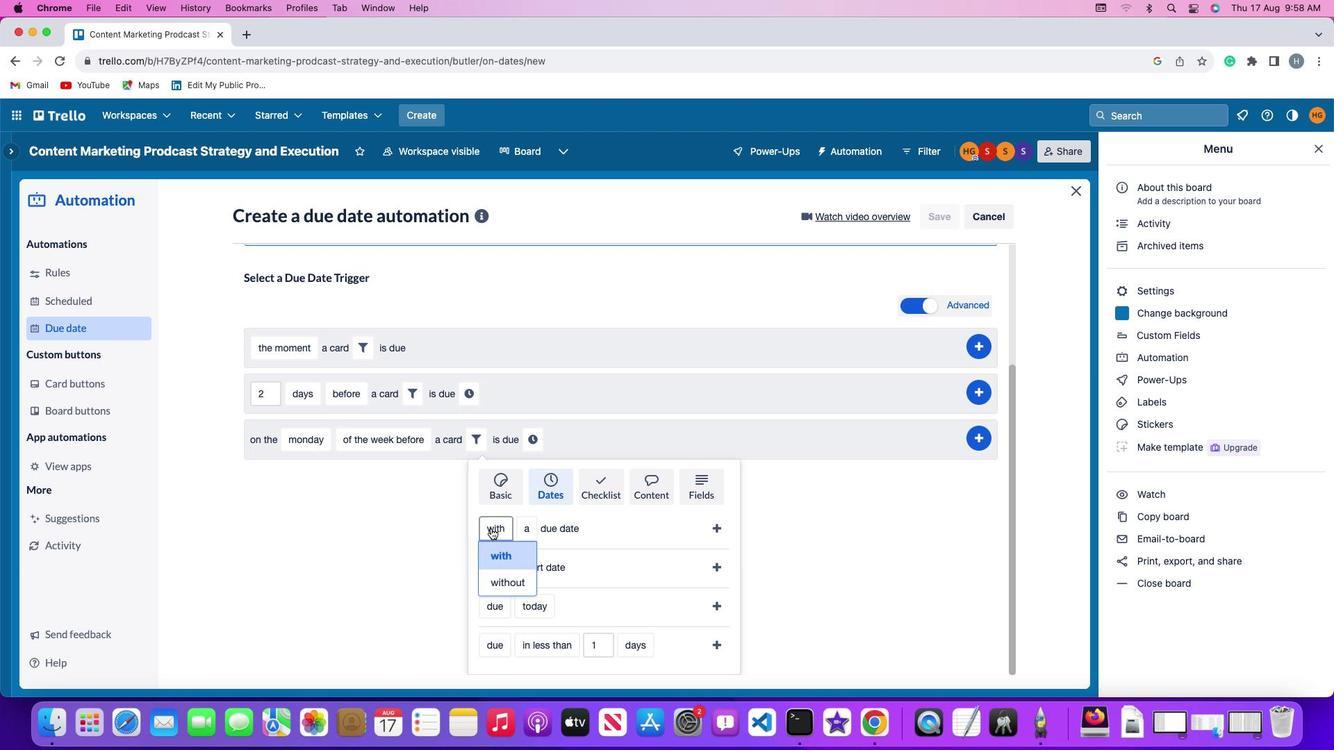 
Action: Mouse pressed left at (490, 528)
Screenshot: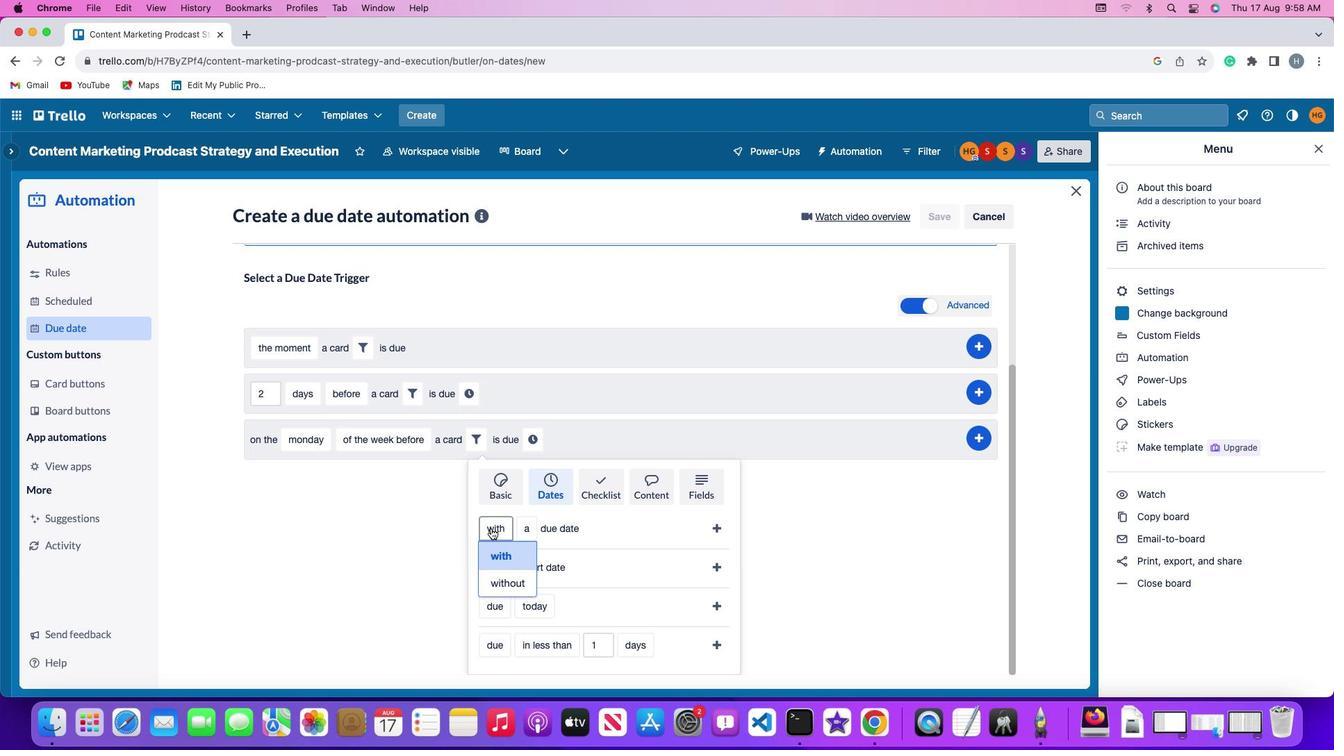 
Action: Mouse moved to (499, 576)
Screenshot: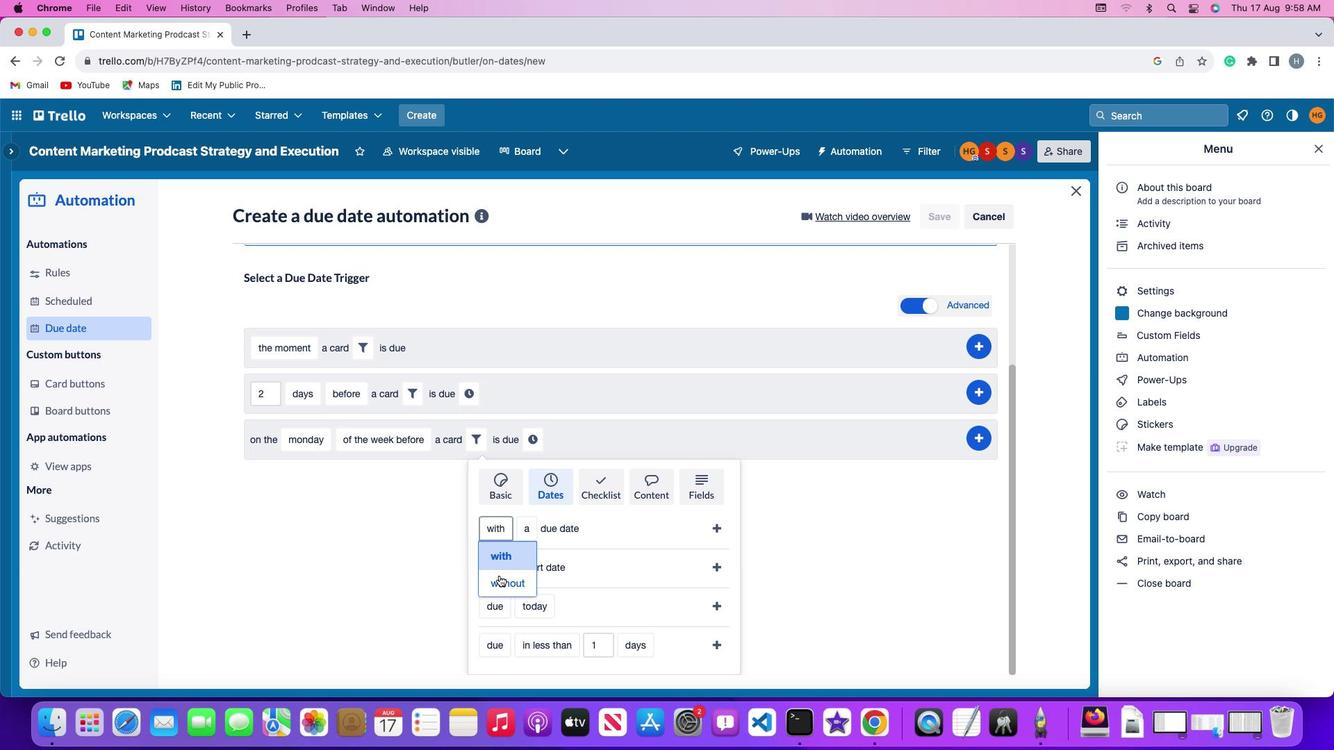 
Action: Mouse pressed left at (499, 576)
Screenshot: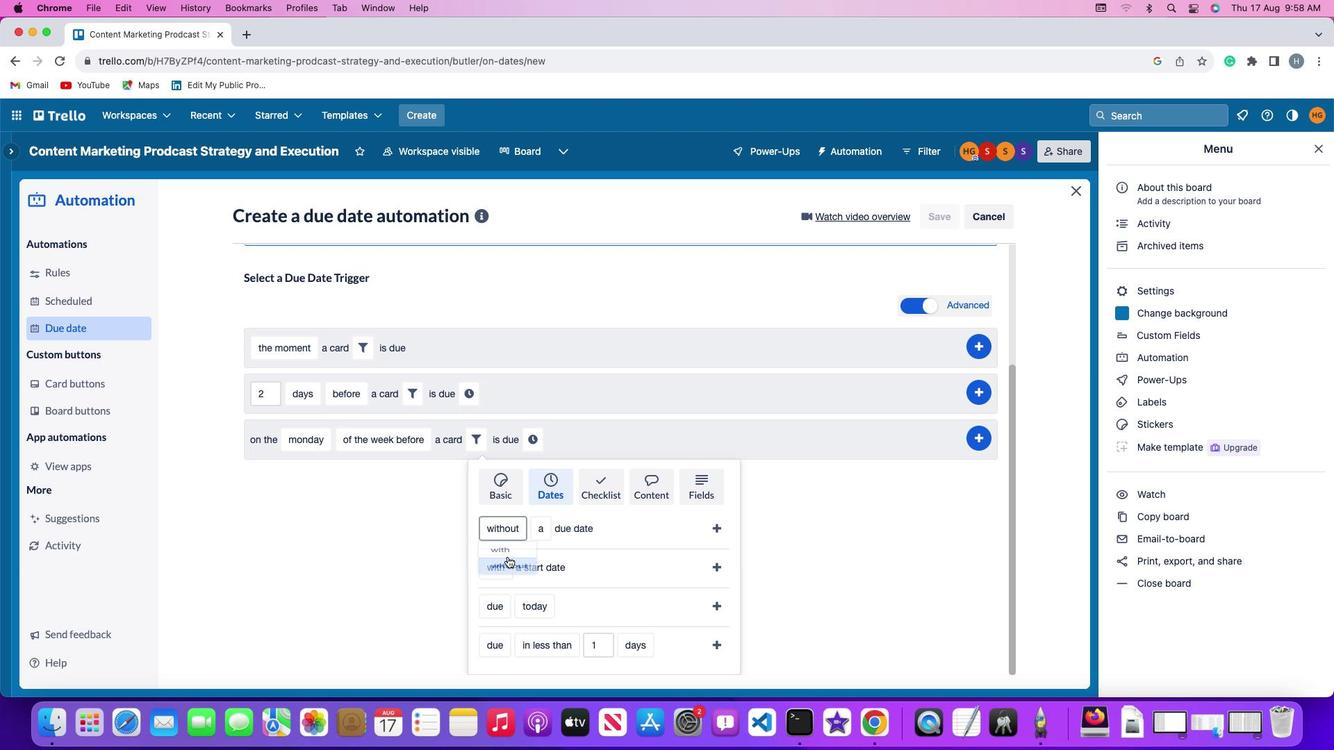 
Action: Mouse moved to (539, 527)
Screenshot: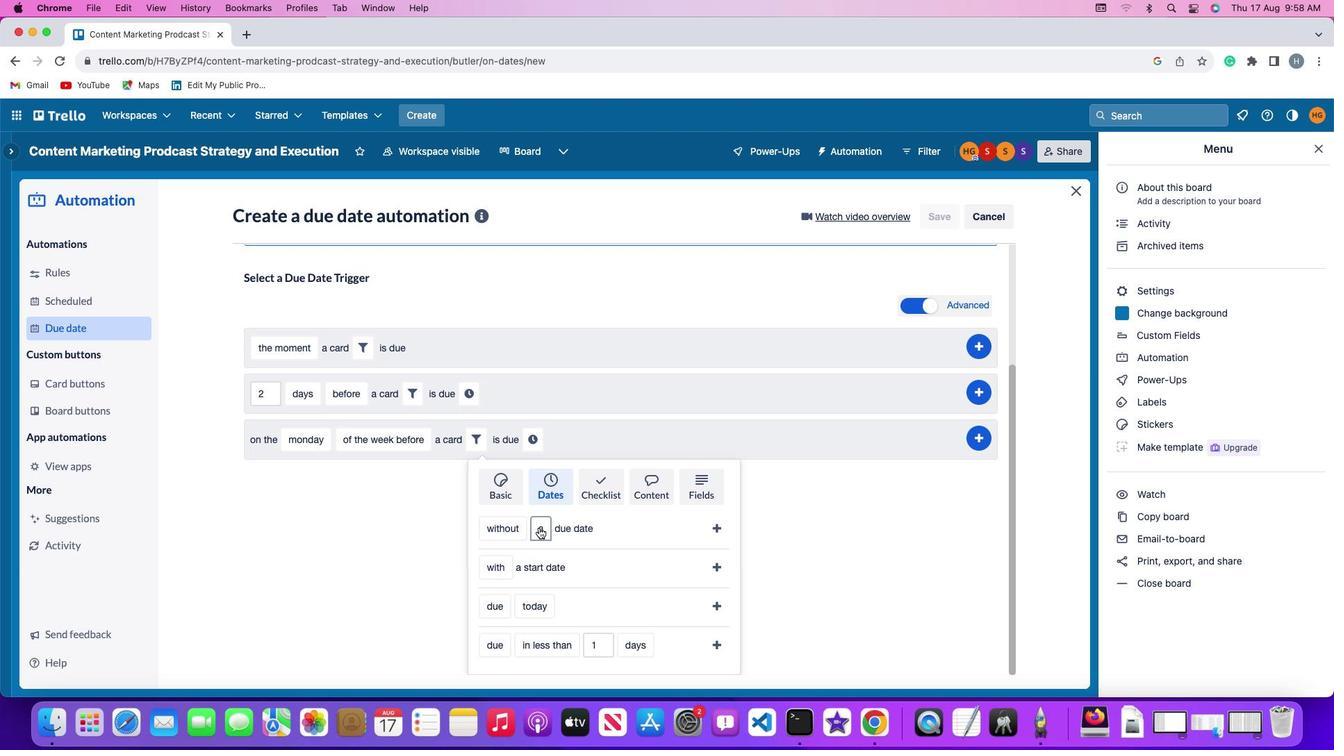 
Action: Mouse pressed left at (539, 527)
Screenshot: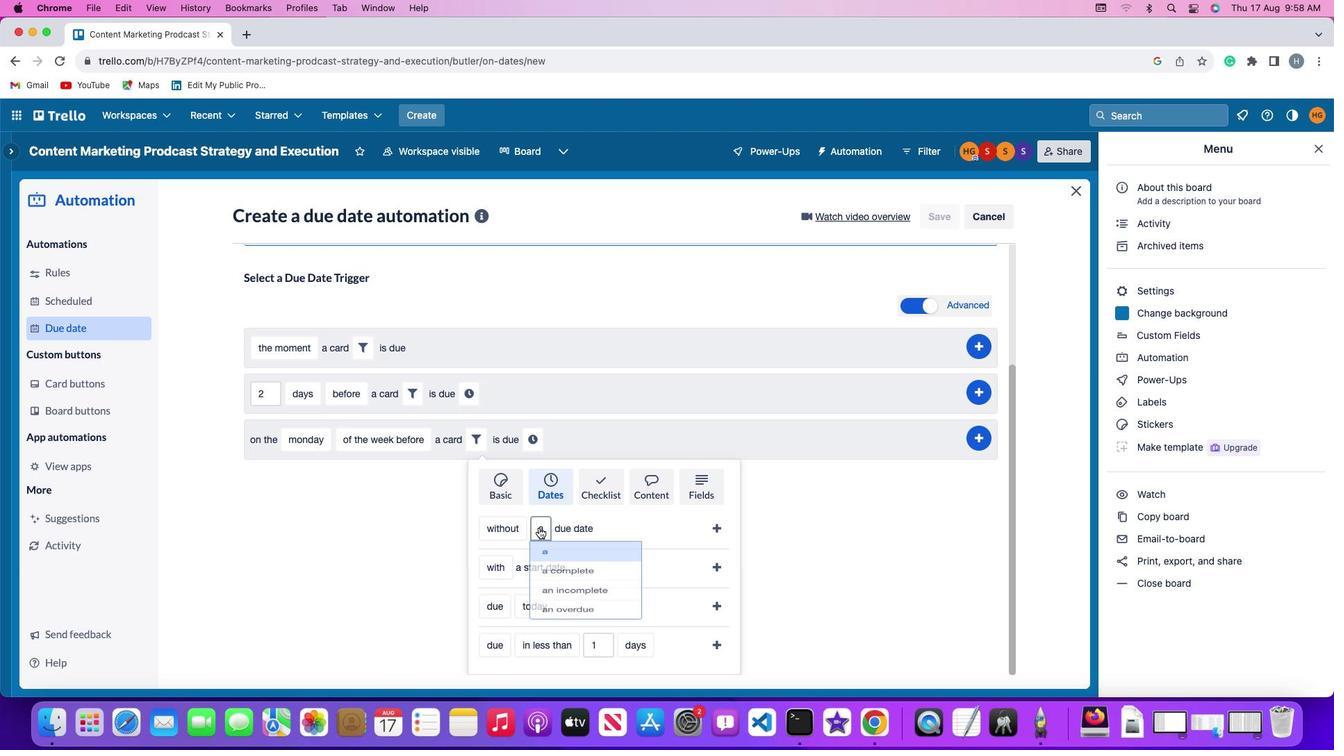 
Action: Mouse moved to (571, 587)
Screenshot: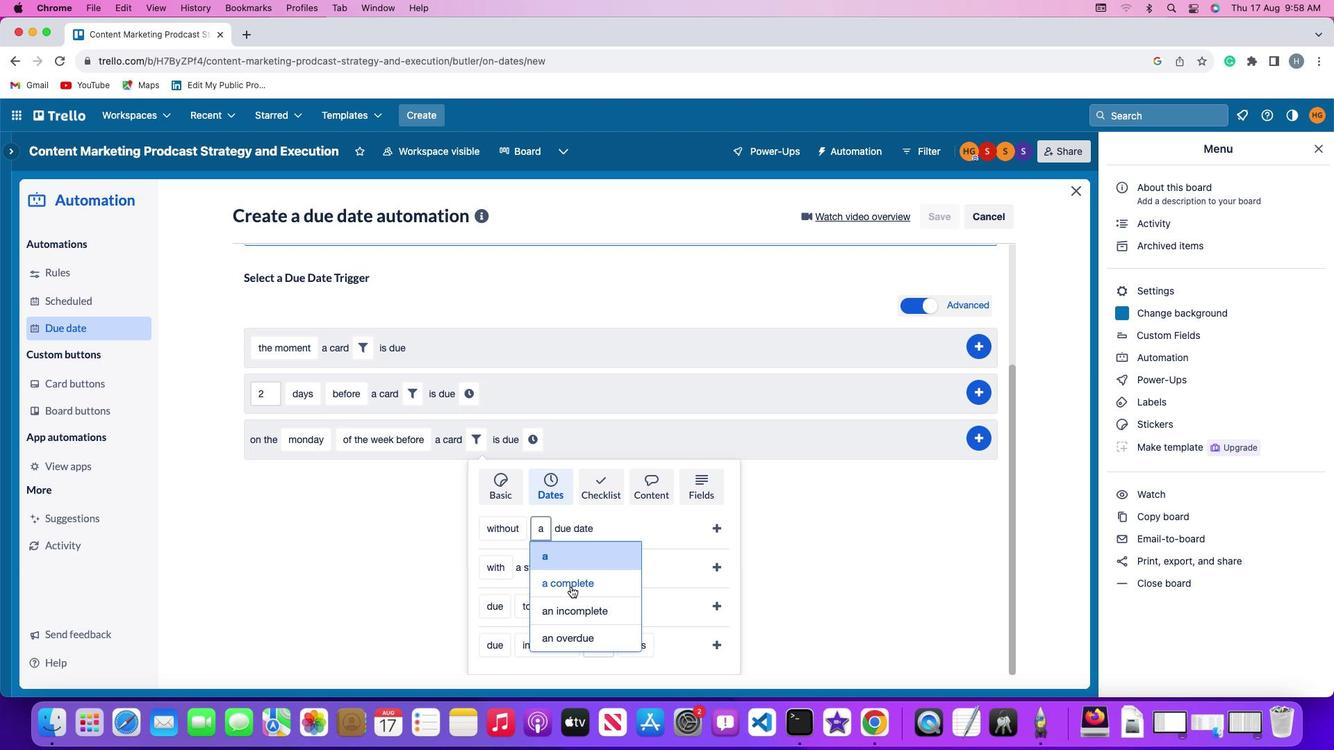 
Action: Mouse pressed left at (571, 587)
Screenshot: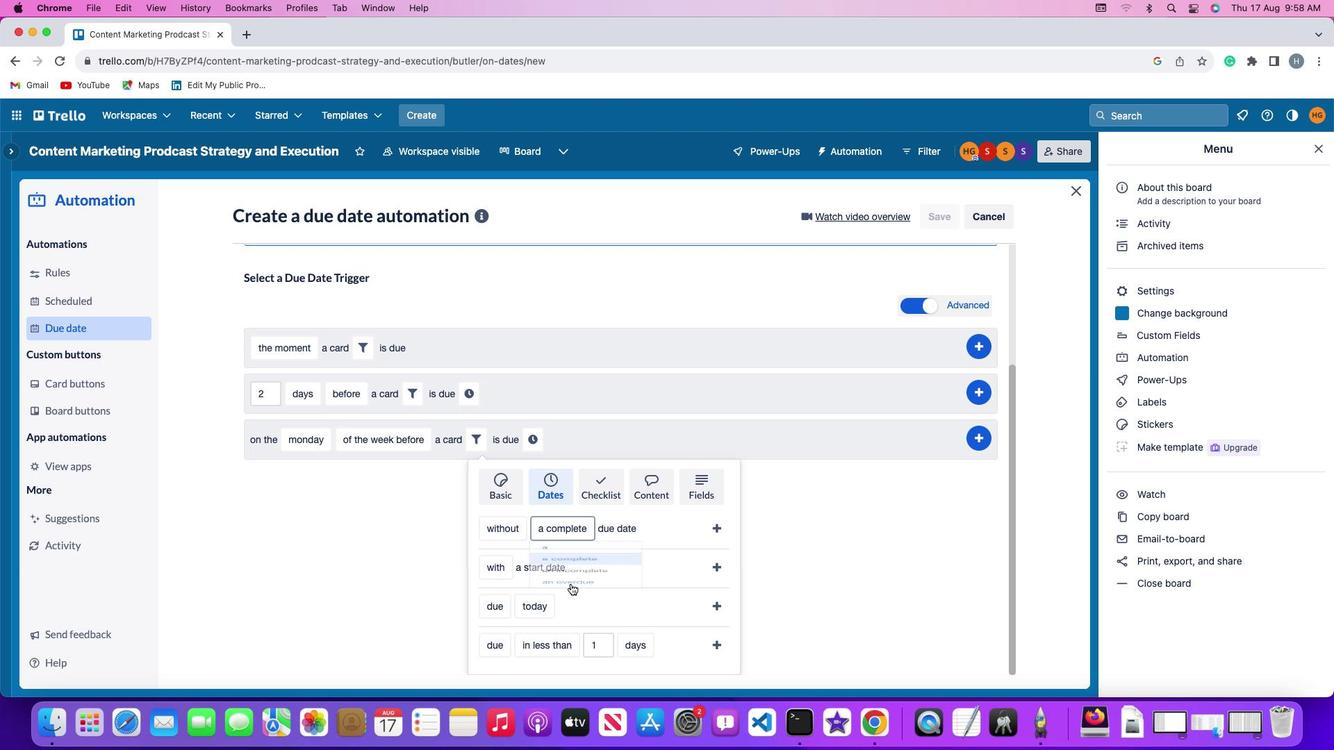 
Action: Mouse moved to (717, 526)
Screenshot: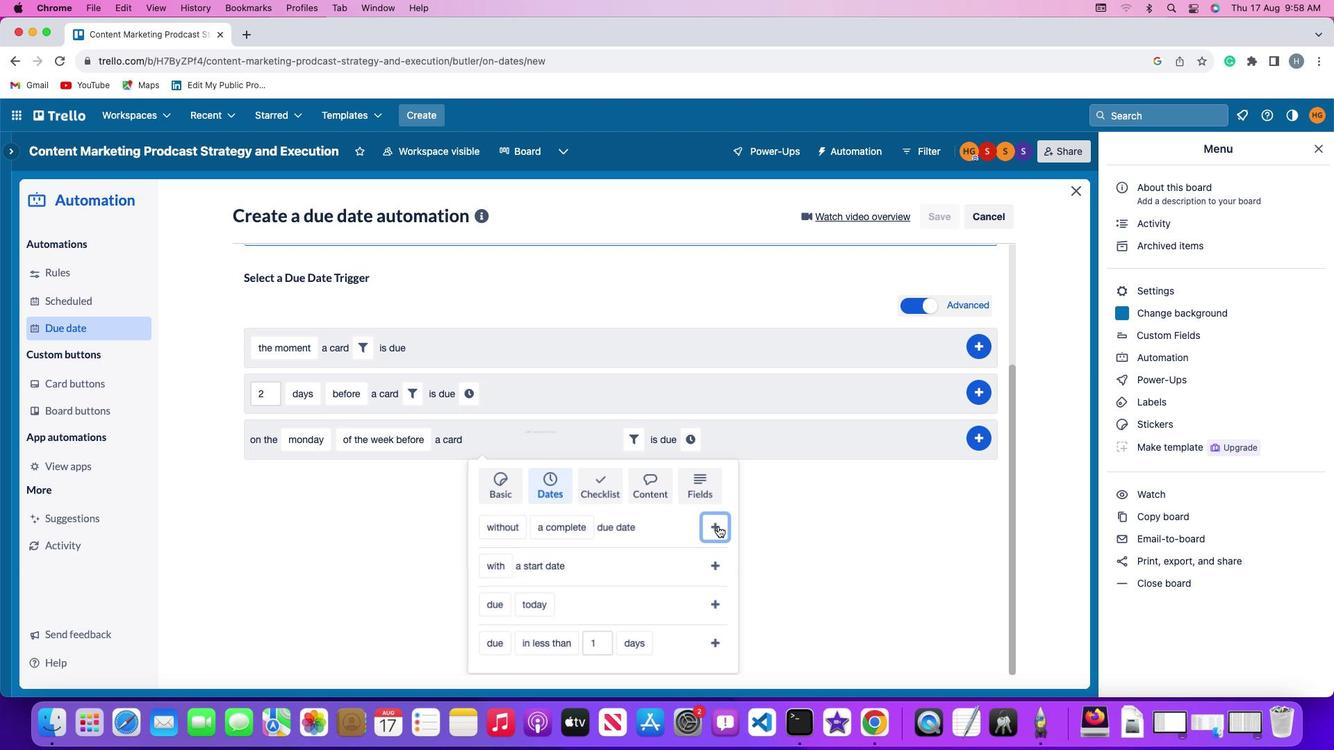 
Action: Mouse pressed left at (717, 526)
Screenshot: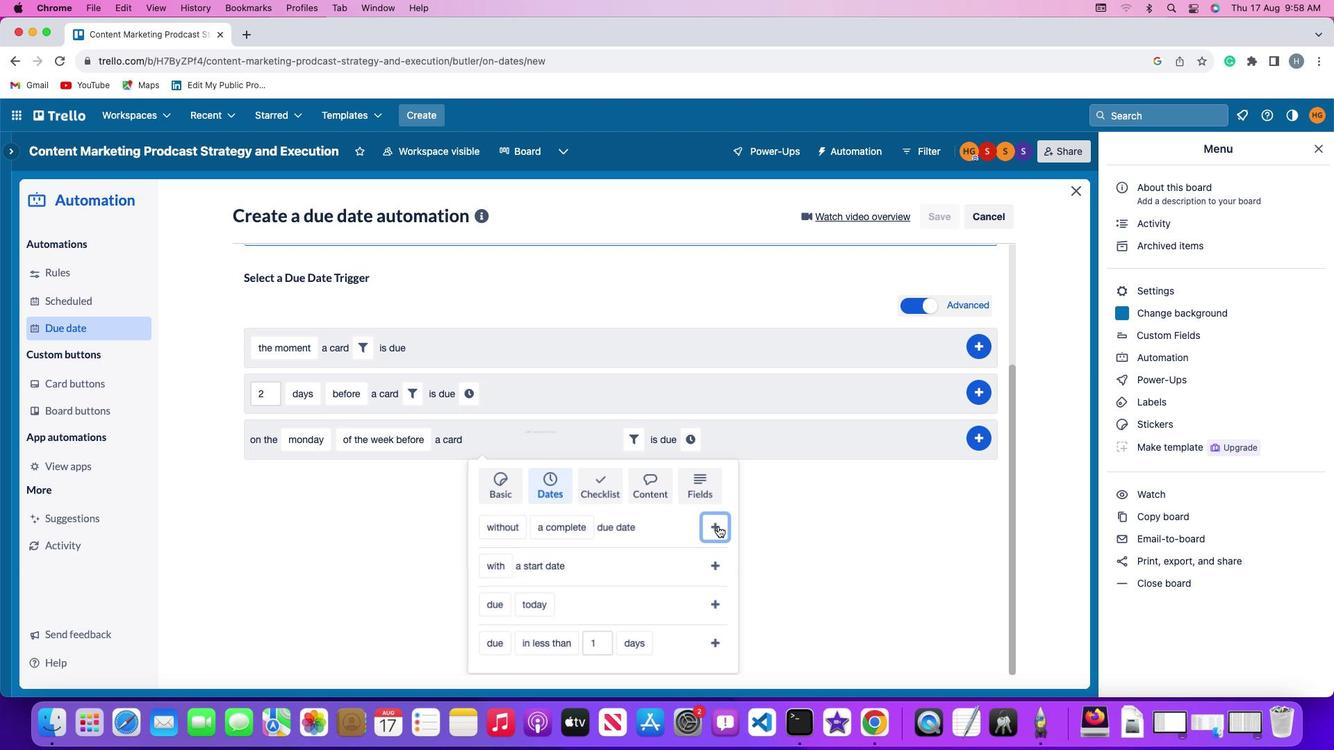 
Action: Mouse moved to (697, 606)
Screenshot: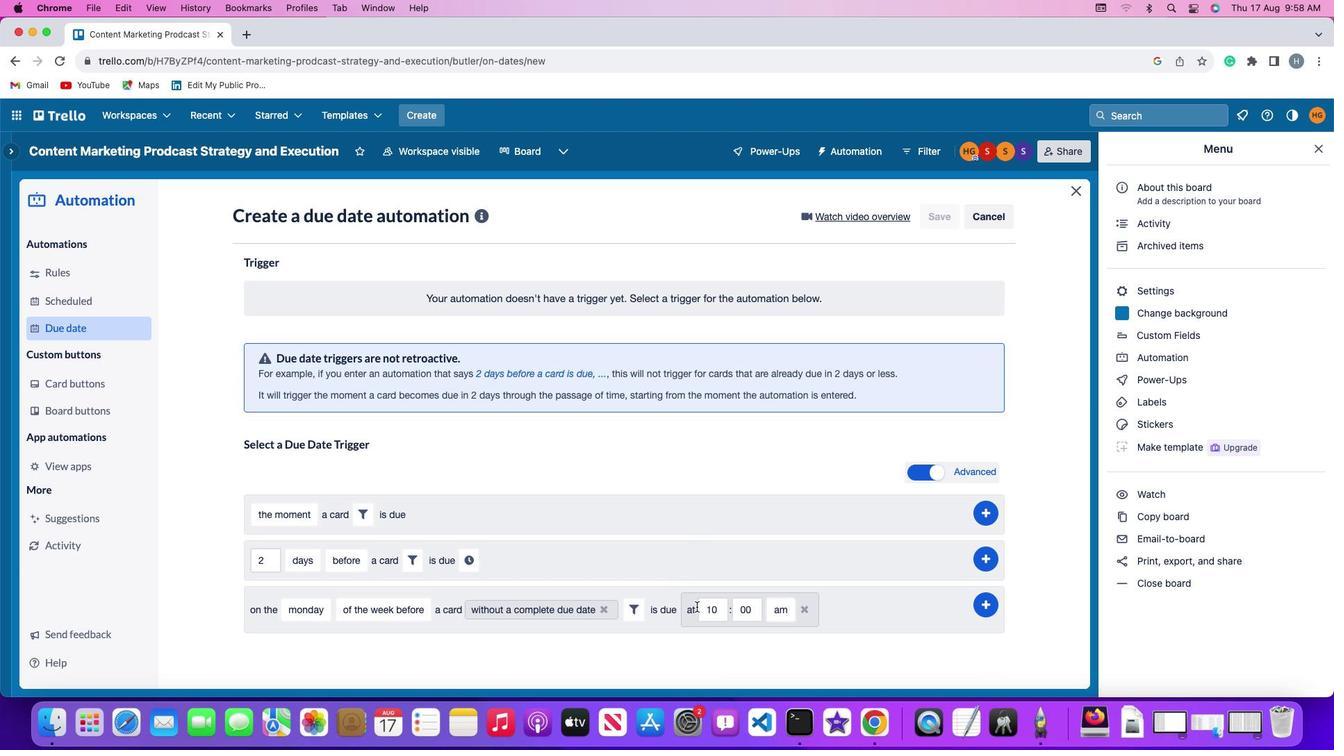
Action: Mouse pressed left at (697, 606)
Screenshot: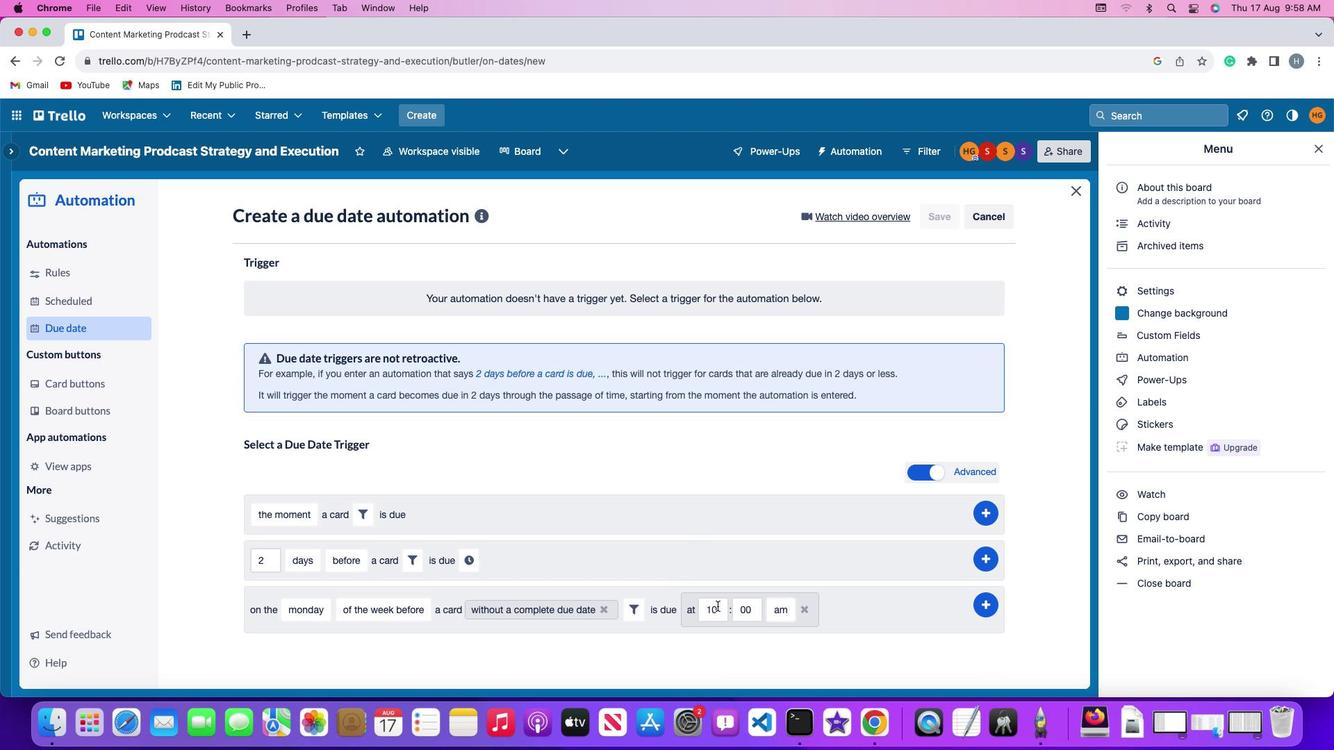 
Action: Mouse moved to (726, 609)
Screenshot: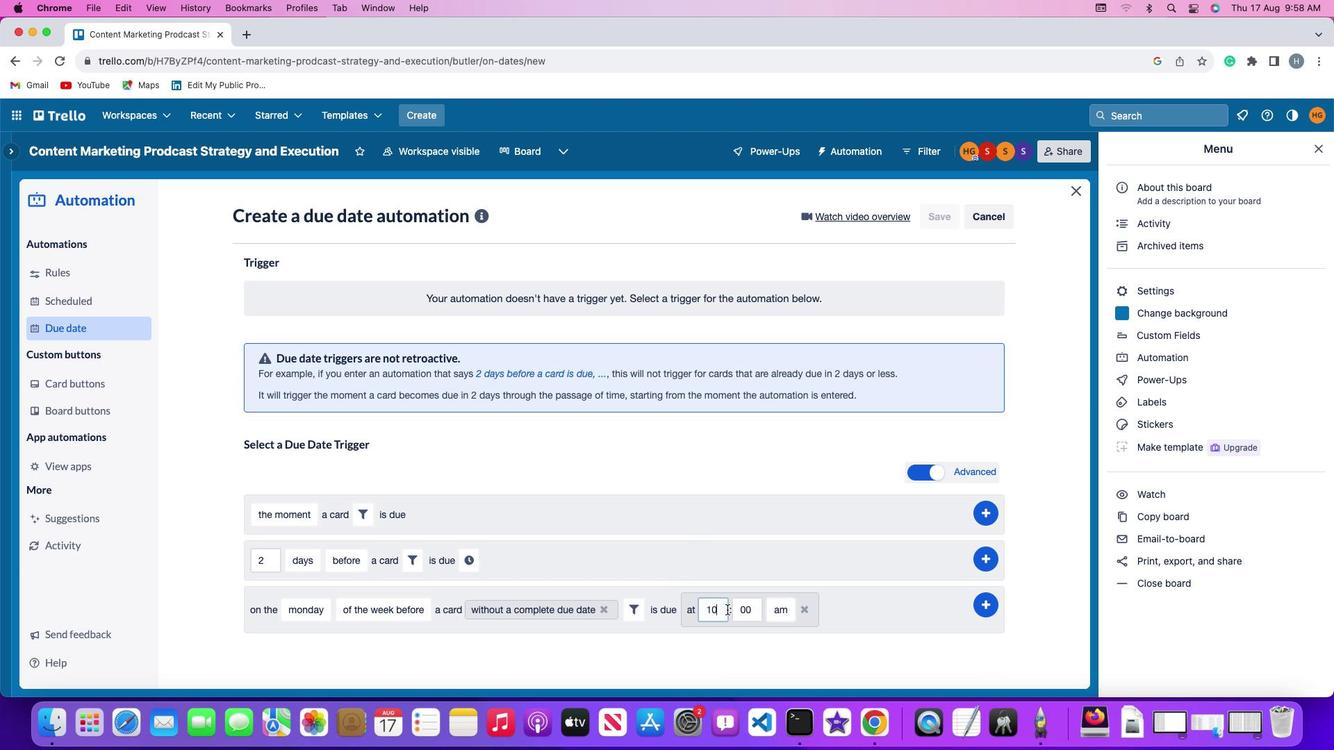 
Action: Mouse pressed left at (726, 609)
Screenshot: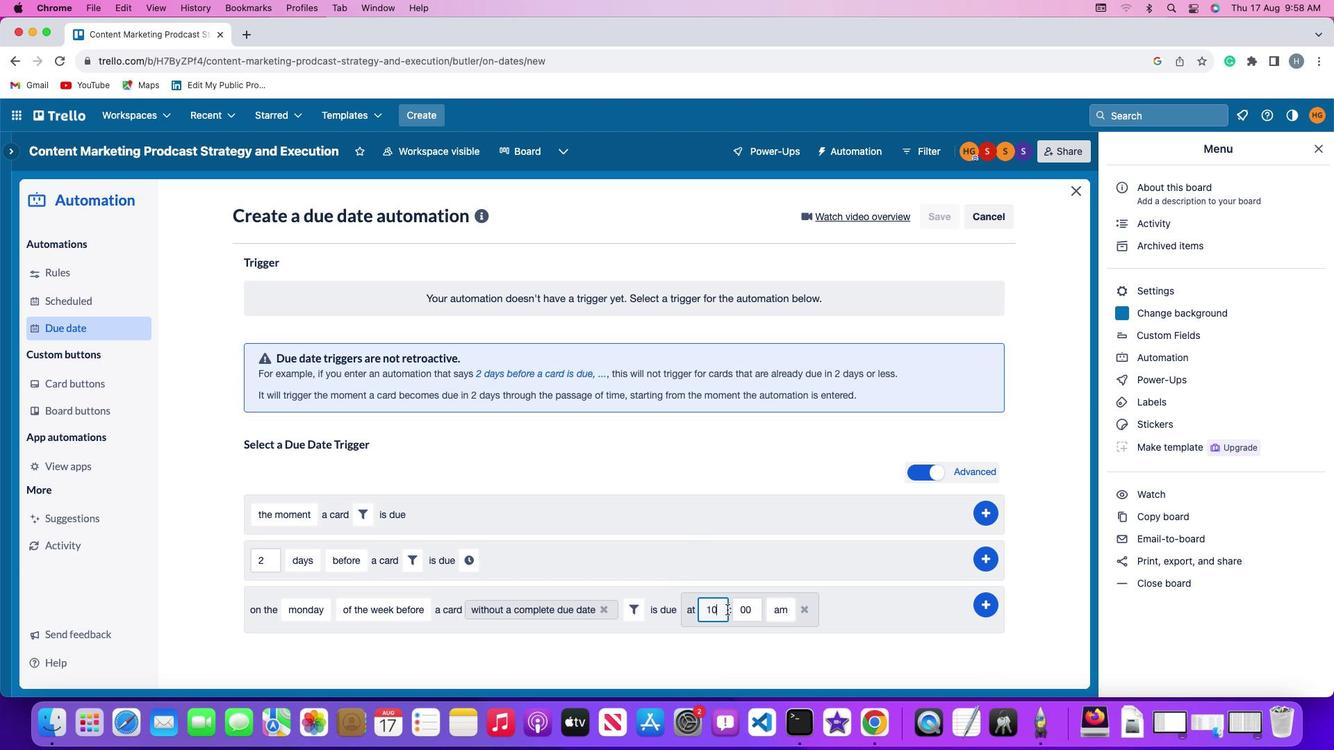 
Action: Key pressed Key.backspaceKey.backspace'1''1'
Screenshot: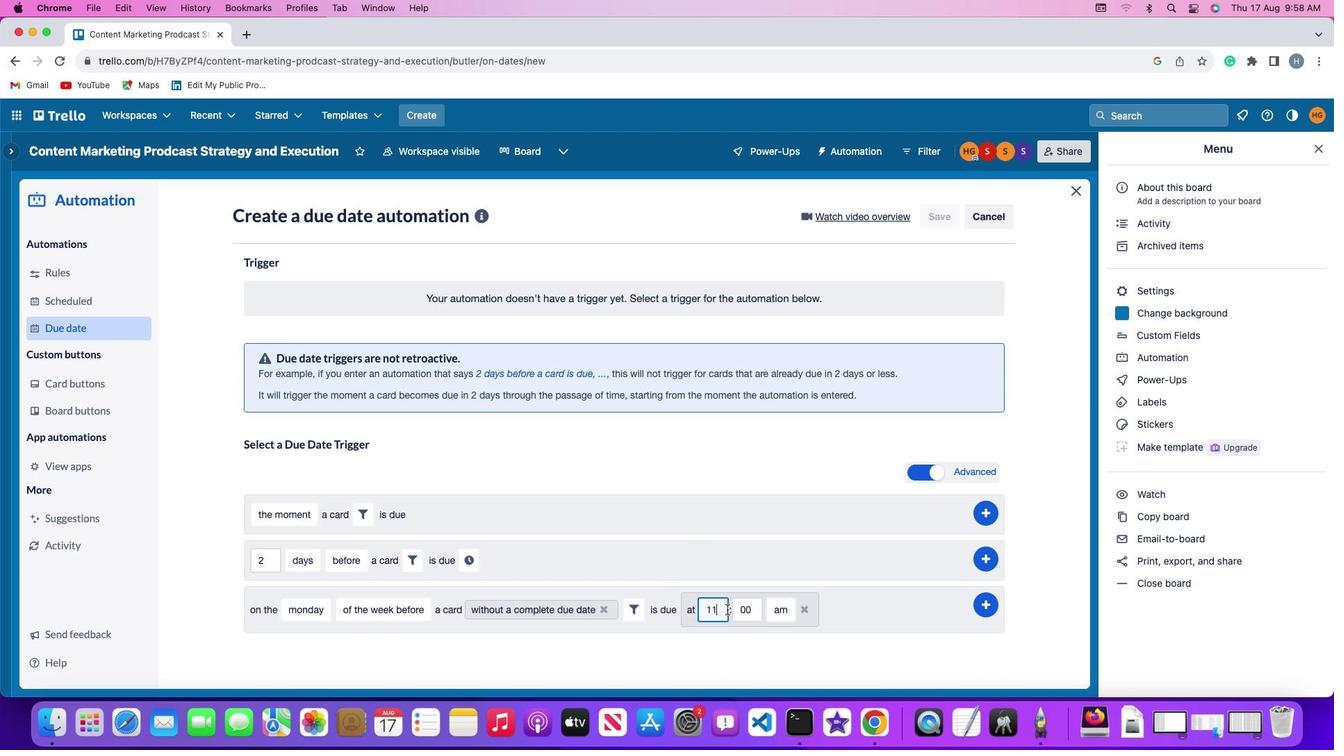 
Action: Mouse moved to (756, 610)
Screenshot: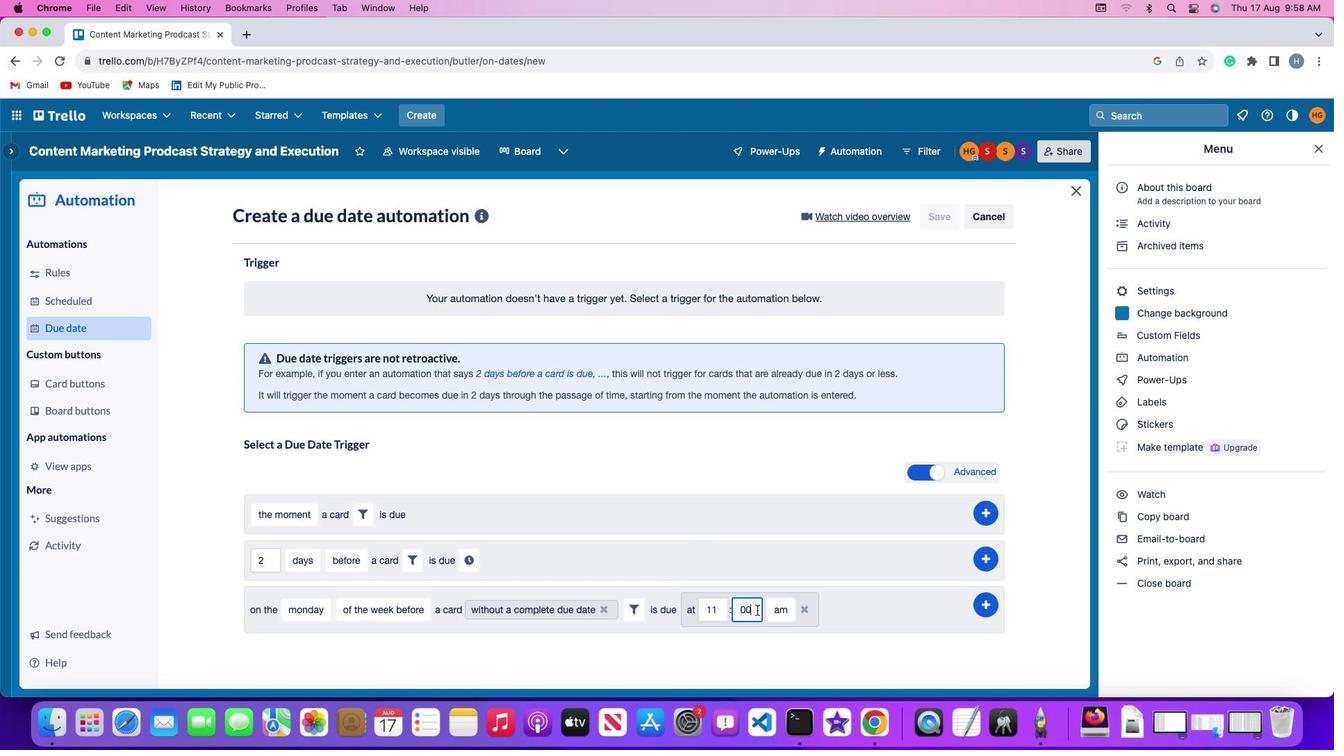 
Action: Mouse pressed left at (756, 610)
Screenshot: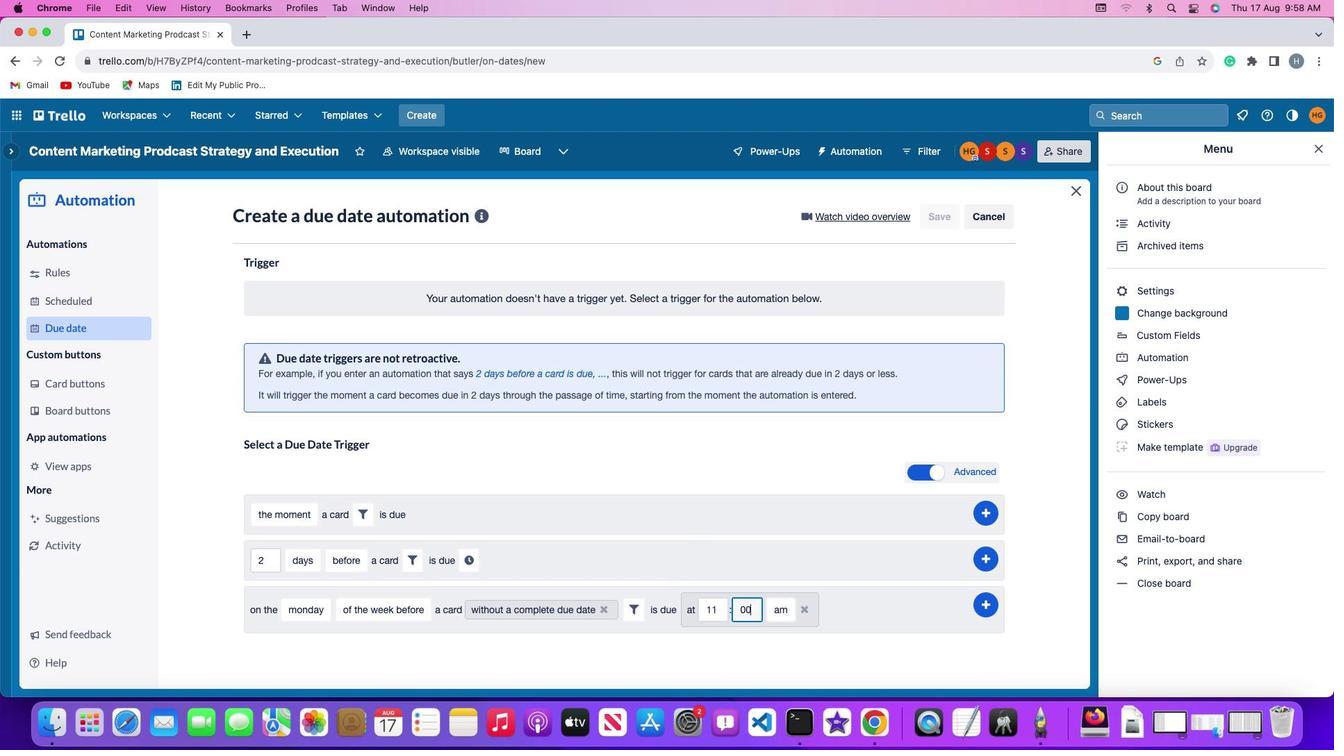 
Action: Mouse moved to (756, 610)
Screenshot: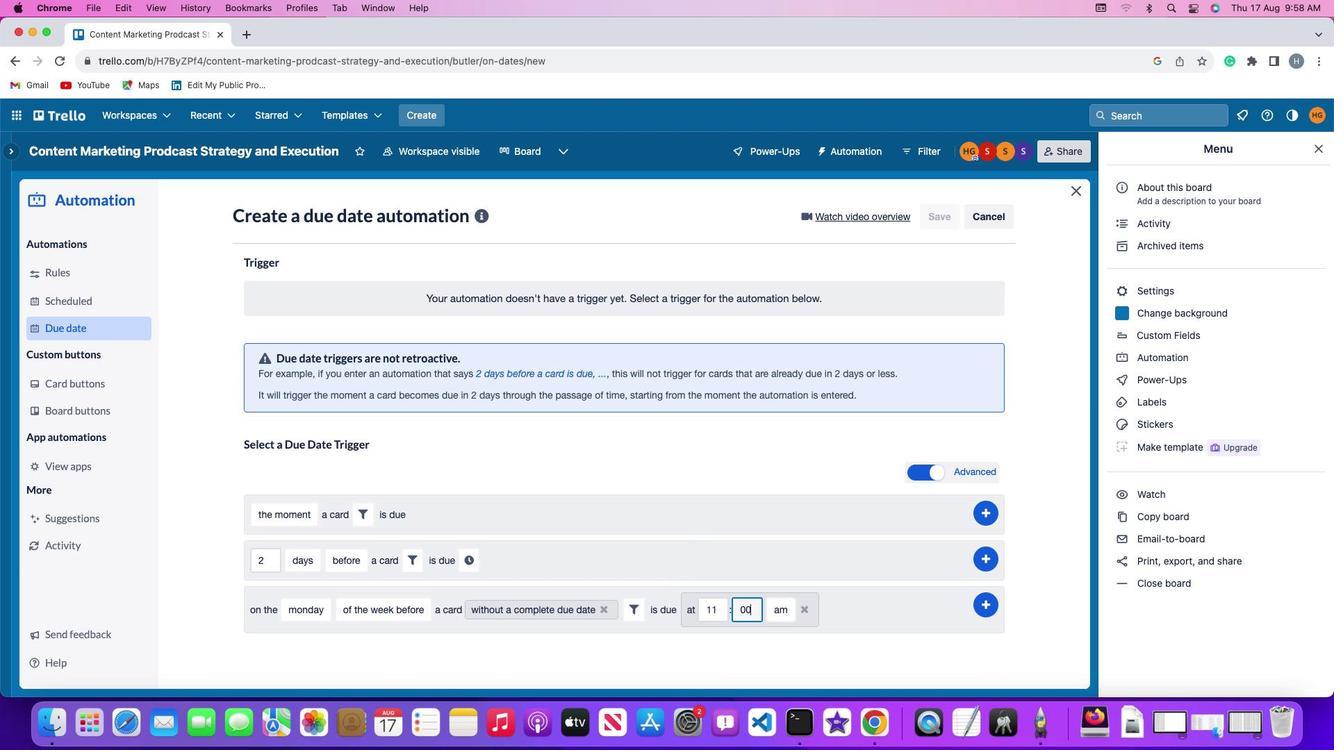 
Action: Key pressed Key.backspaceKey.backspace'0''0'
Screenshot: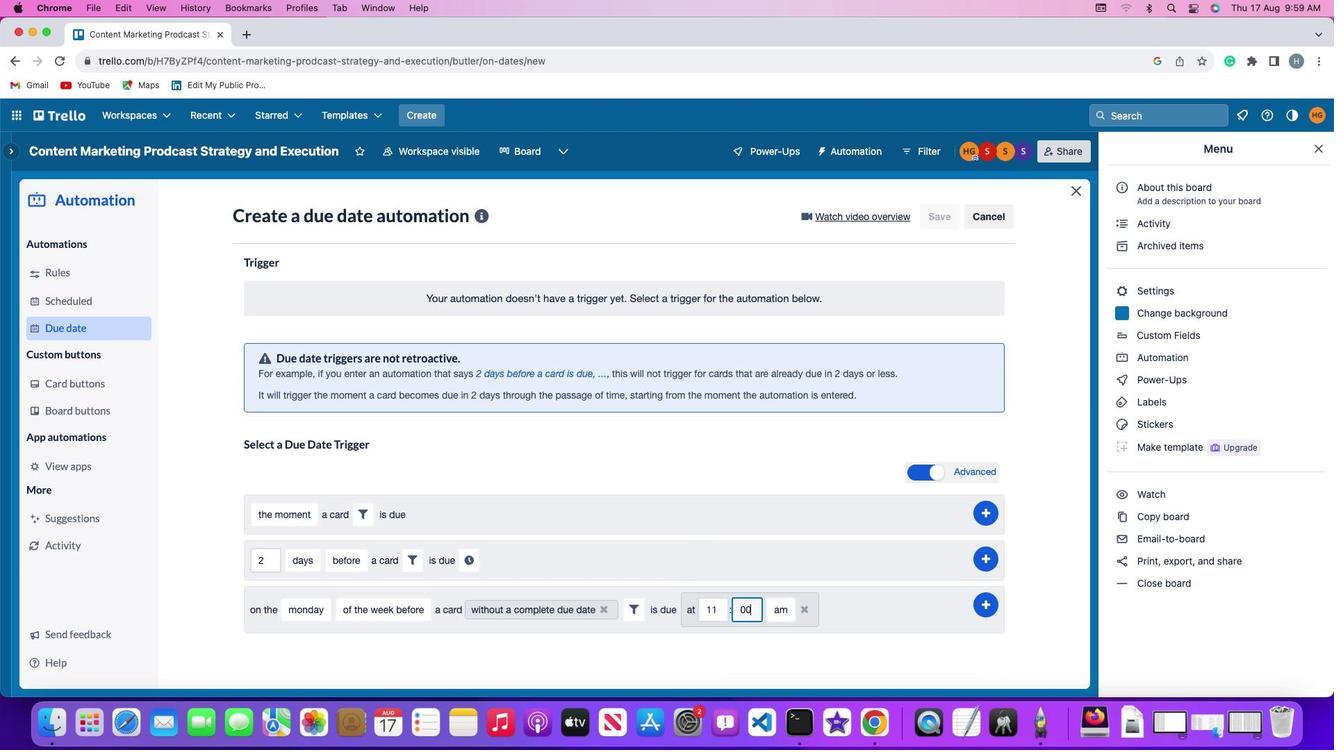 
Action: Mouse moved to (780, 608)
Screenshot: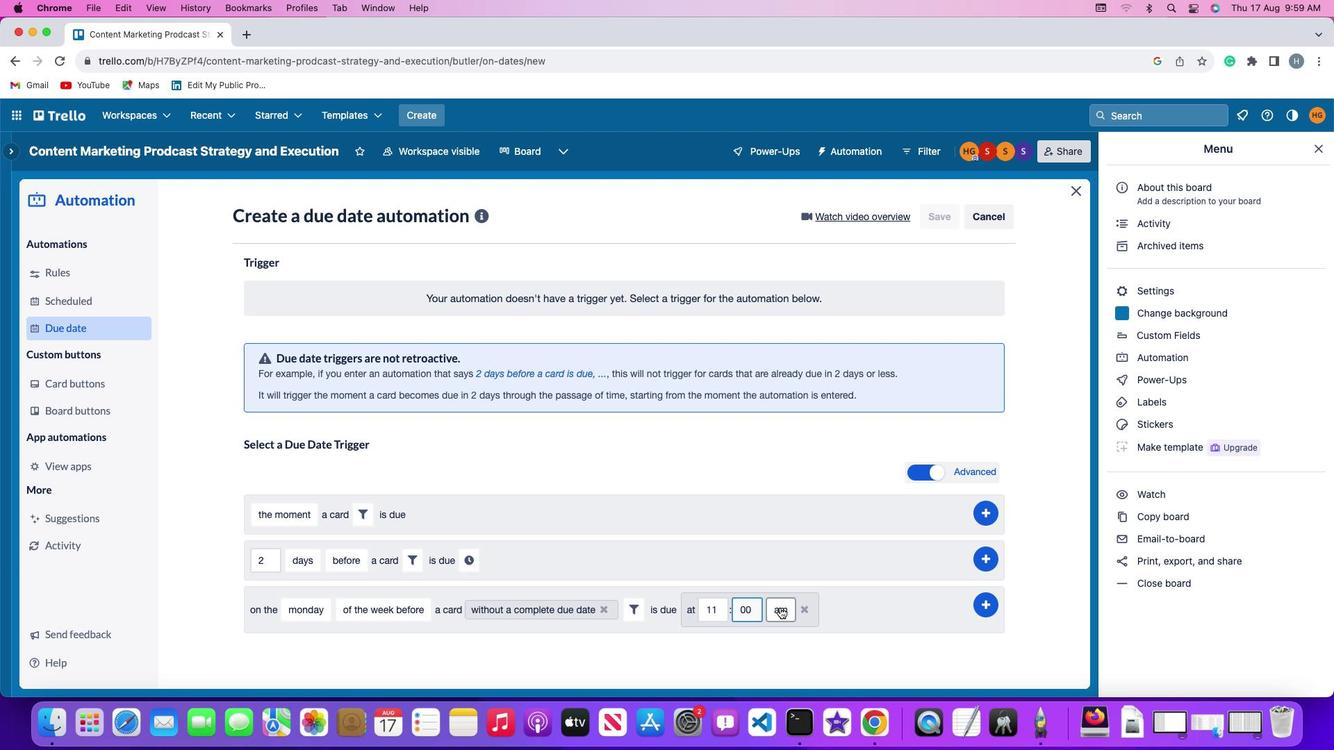 
Action: Mouse pressed left at (780, 608)
Screenshot: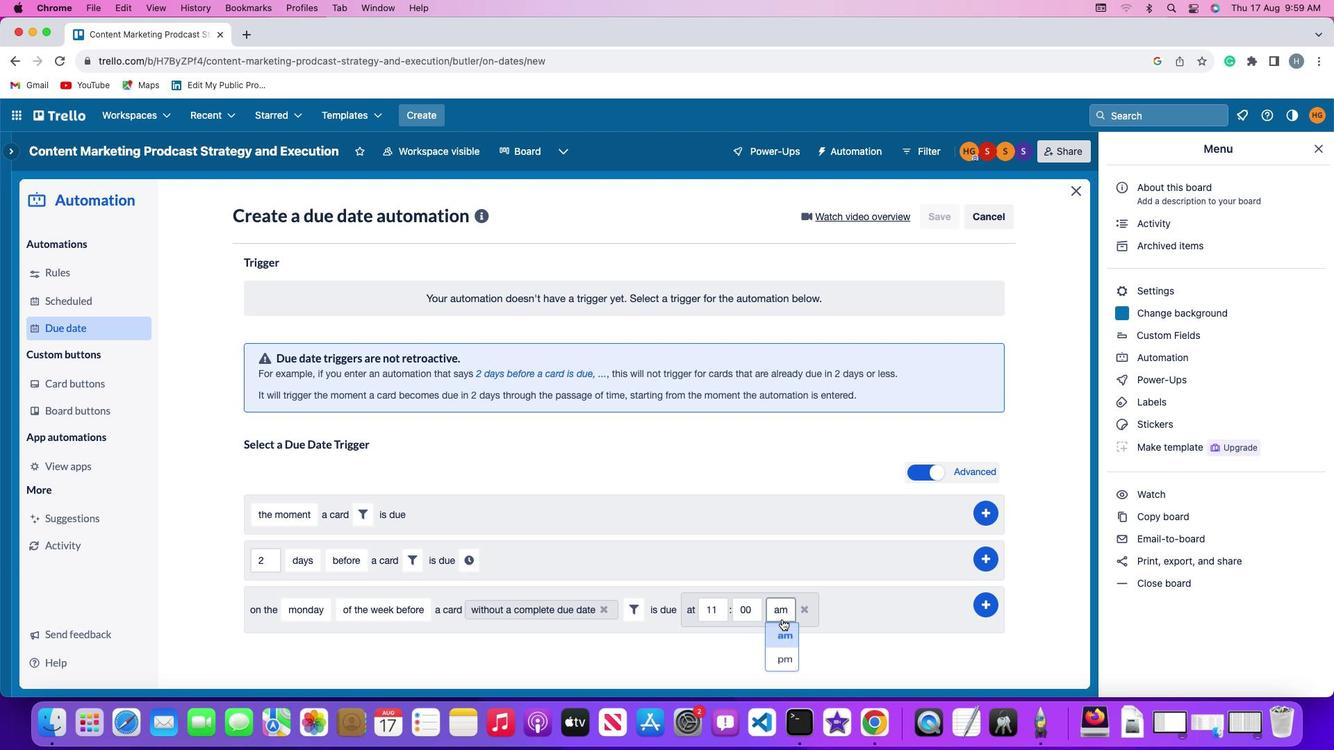 
Action: Mouse moved to (784, 633)
Screenshot: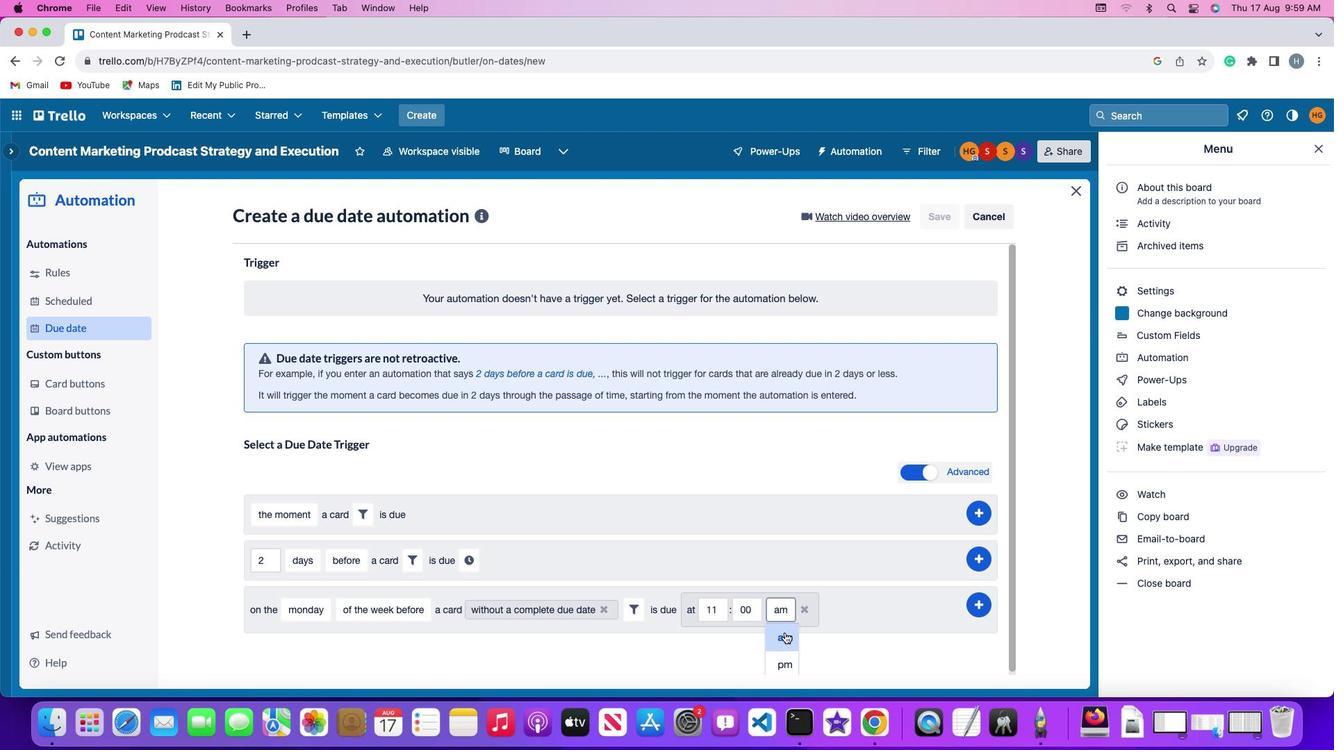 
Action: Mouse pressed left at (784, 633)
Screenshot: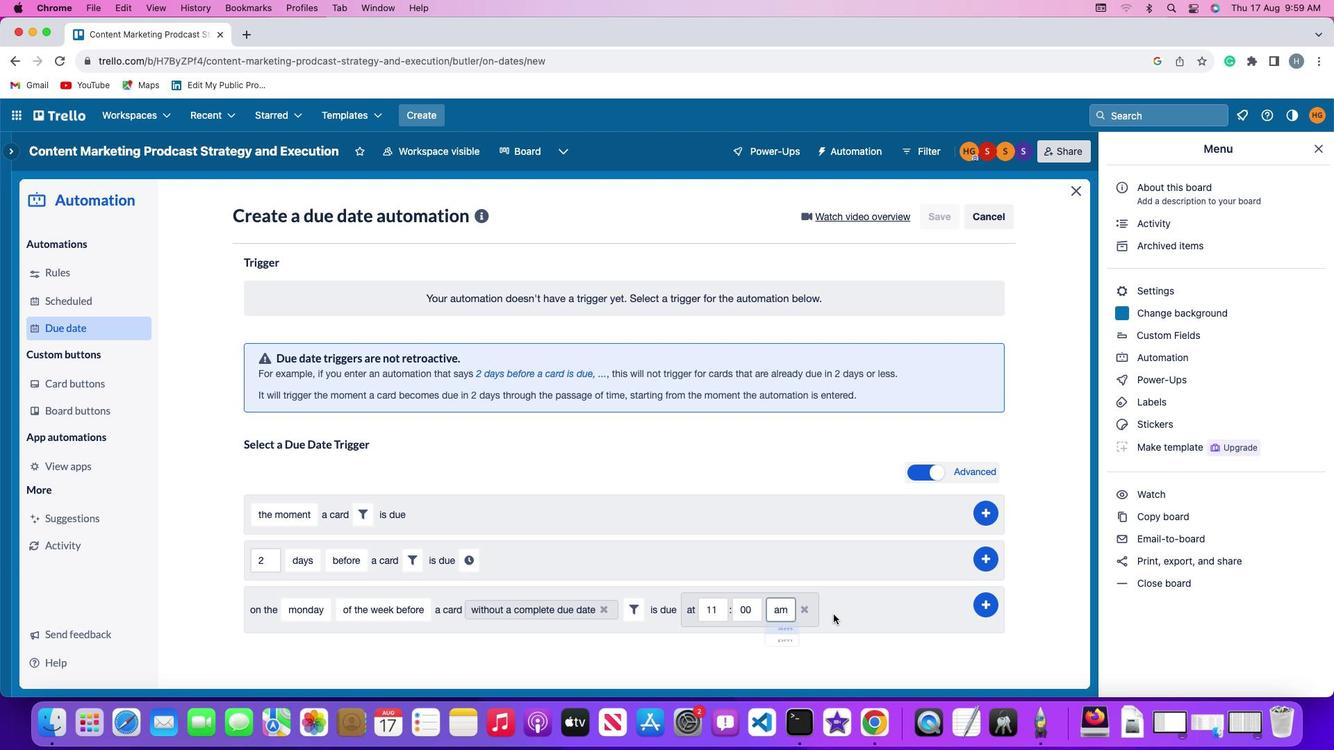 
Action: Mouse moved to (987, 599)
Screenshot: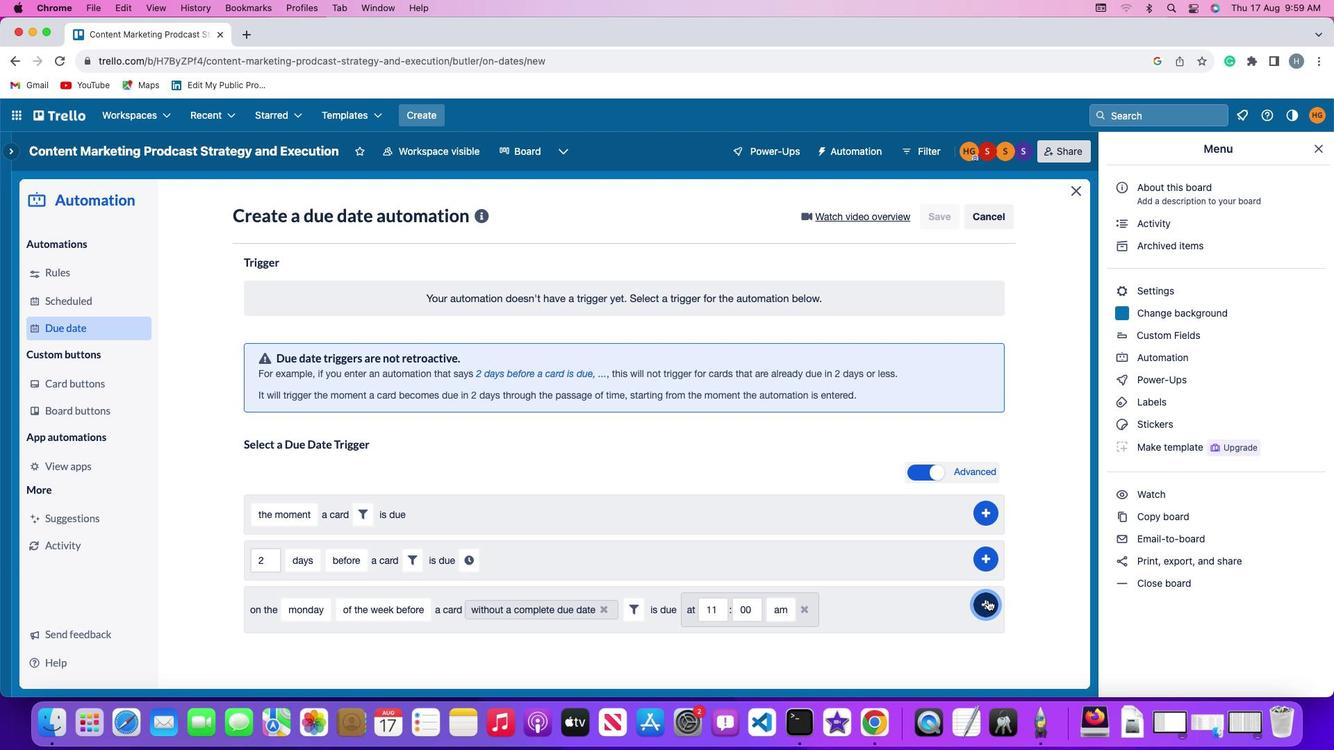 
Action: Mouse pressed left at (987, 599)
Screenshot: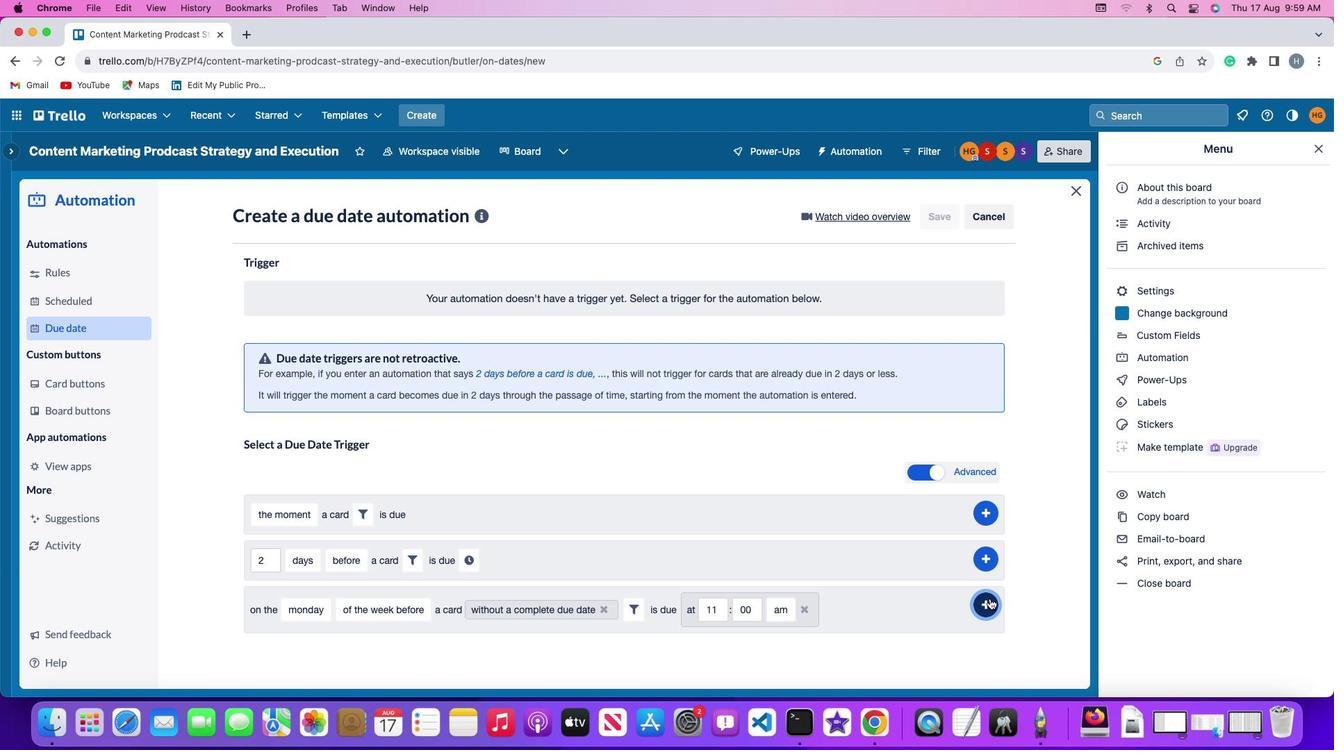 
Action: Mouse moved to (1021, 477)
Screenshot: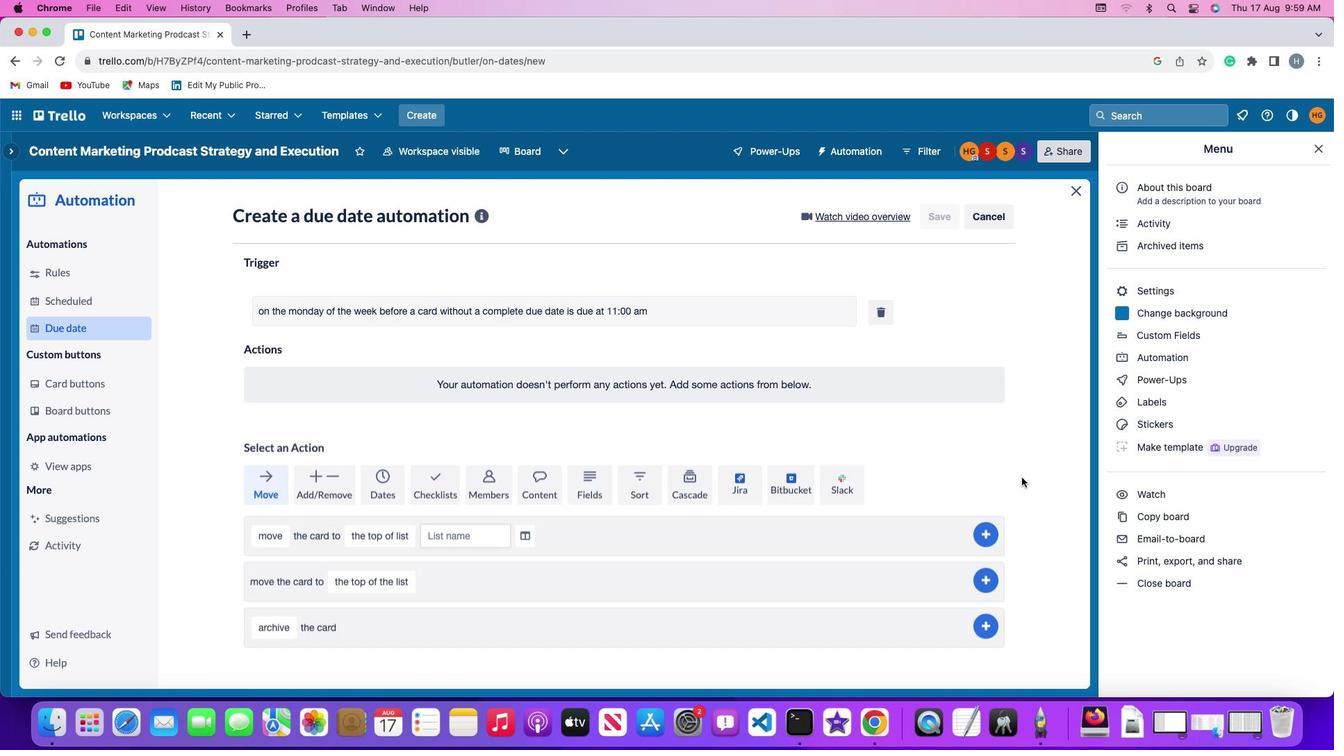 
